 Task: Search one way flight ticket for 3 adults, 3 children in business from Westerly: Westerly State Airport to New Bern: Coastal Carolina Regional Airport (was Craven County Regional) on 8-4-2023. Choice of flights is Spirit. Number of bags: 4 checked bags. Price is upto 84000. Outbound departure time preference is 9:45.
Action: Mouse moved to (411, 349)
Screenshot: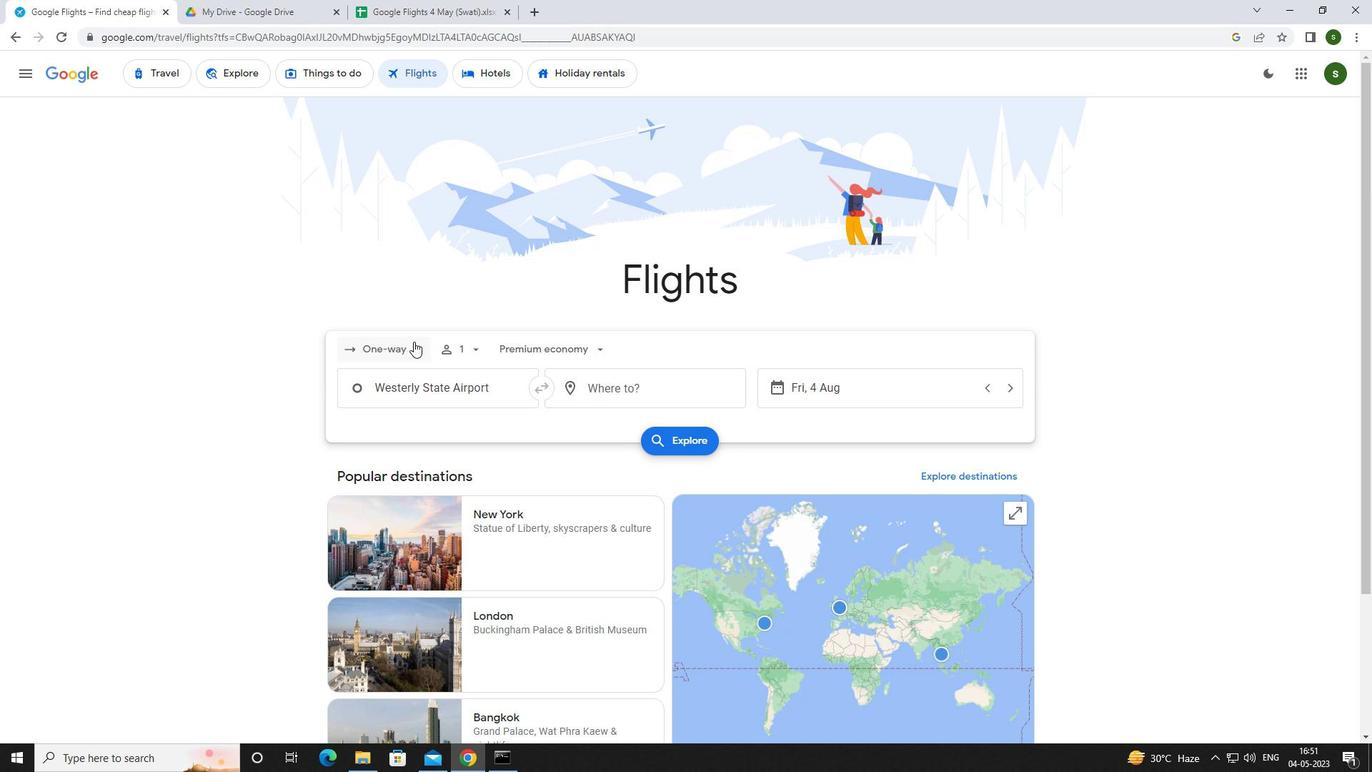 
Action: Mouse pressed left at (411, 349)
Screenshot: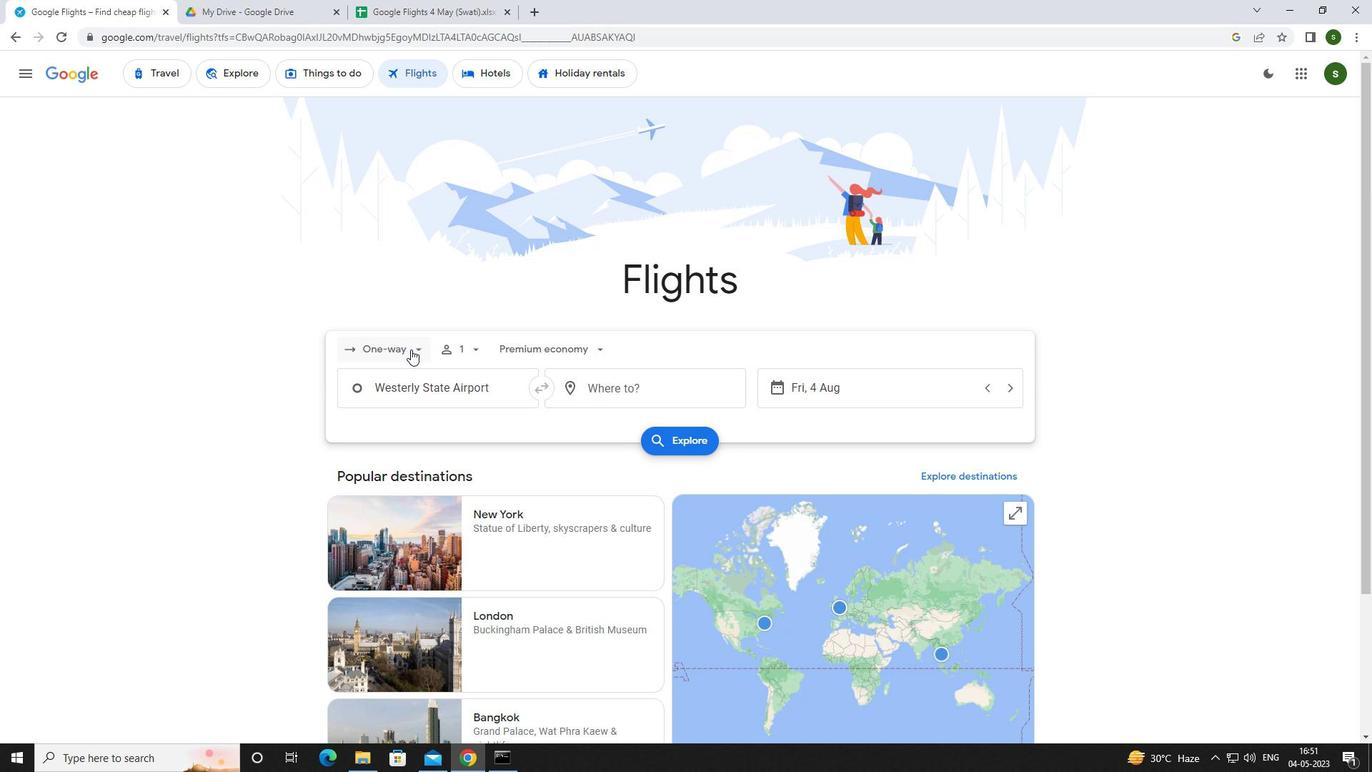 
Action: Mouse moved to (413, 413)
Screenshot: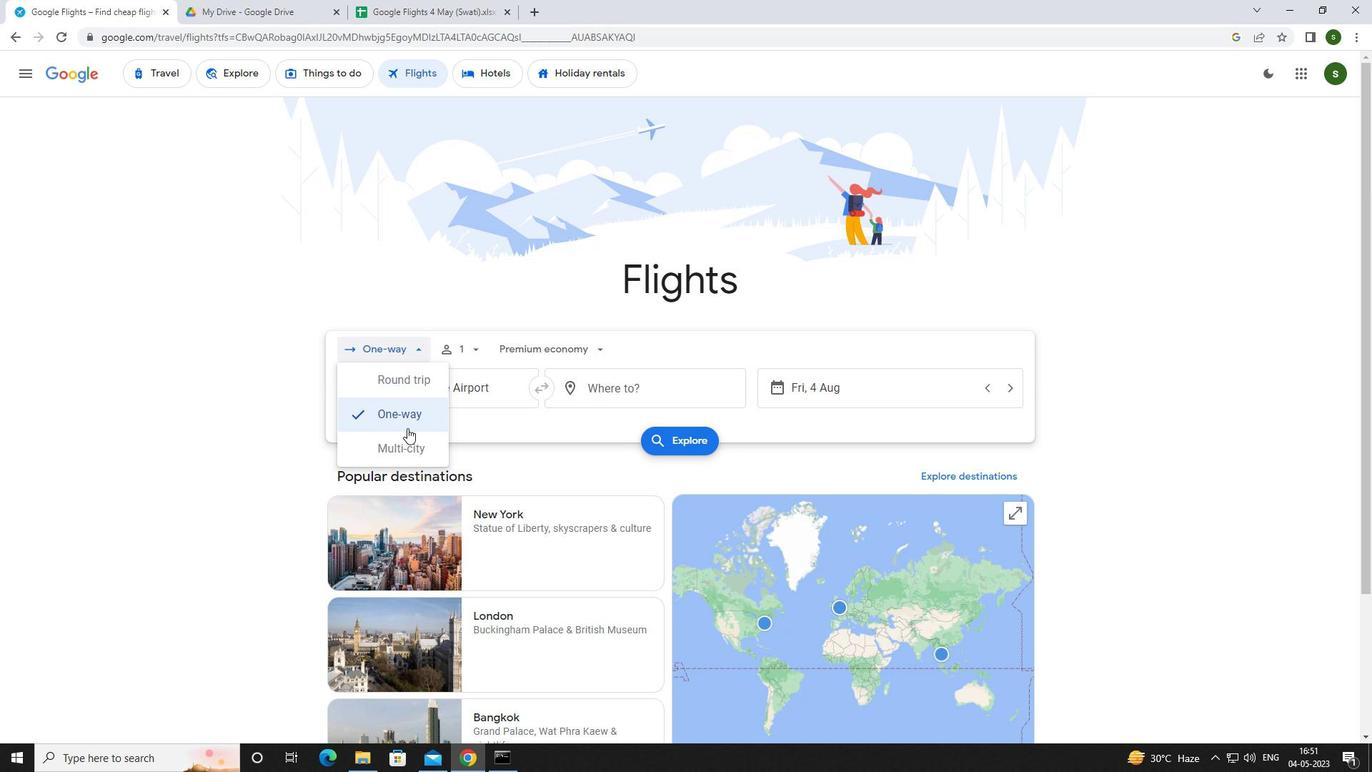 
Action: Mouse pressed left at (413, 413)
Screenshot: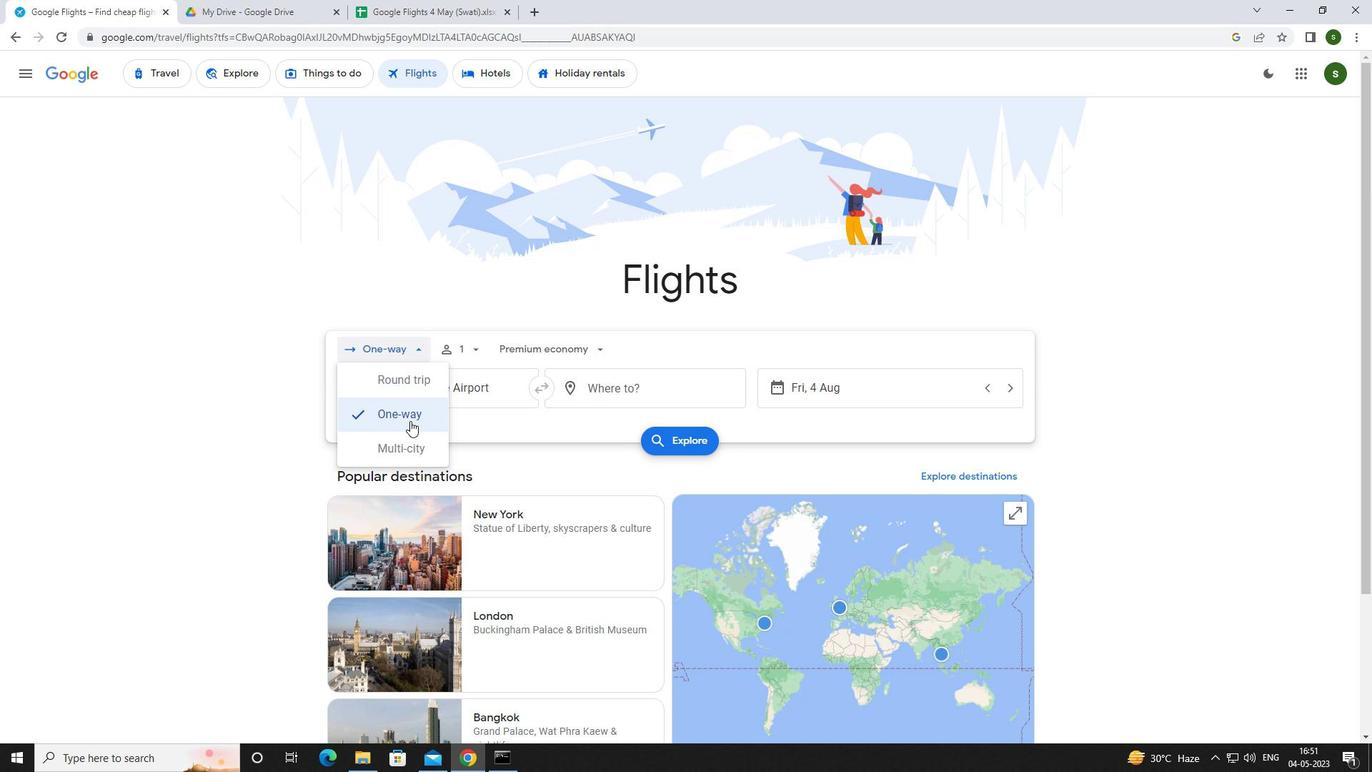
Action: Mouse moved to (471, 349)
Screenshot: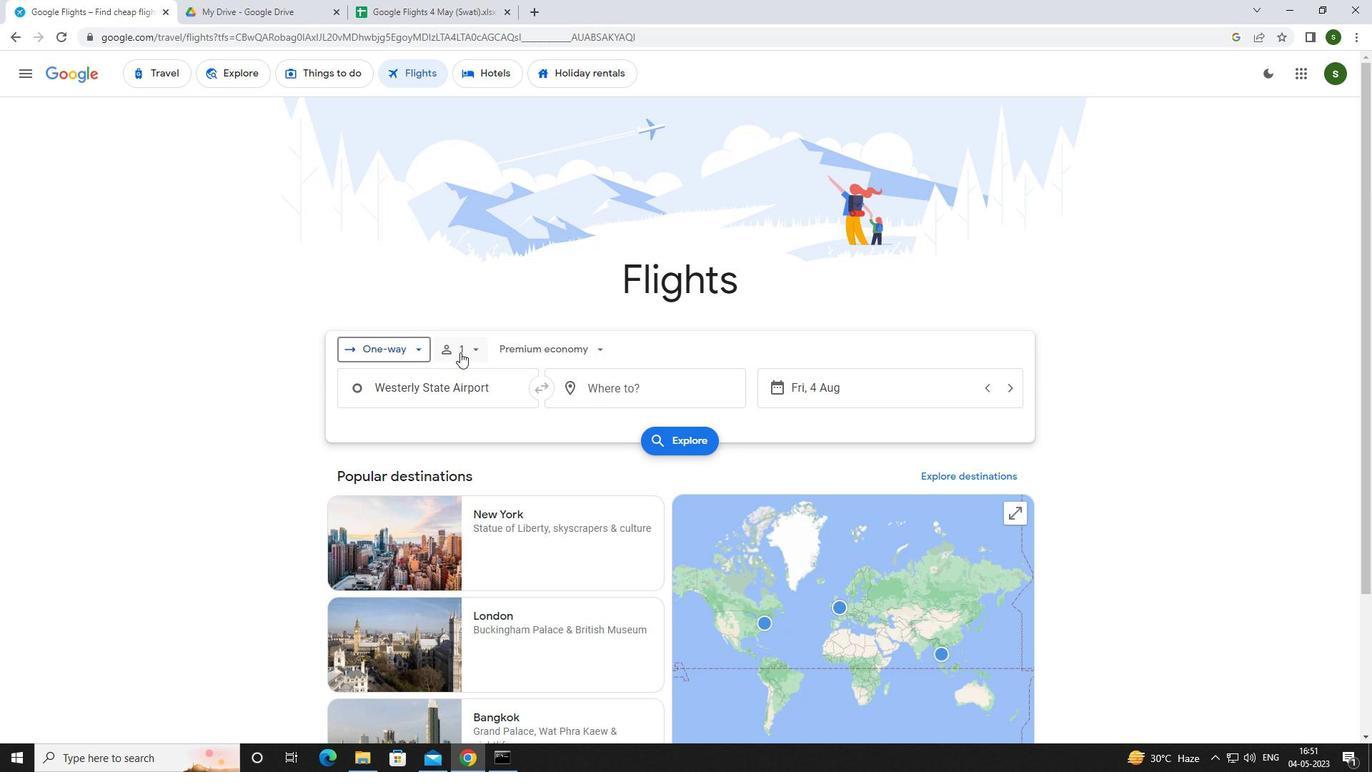 
Action: Mouse pressed left at (471, 349)
Screenshot: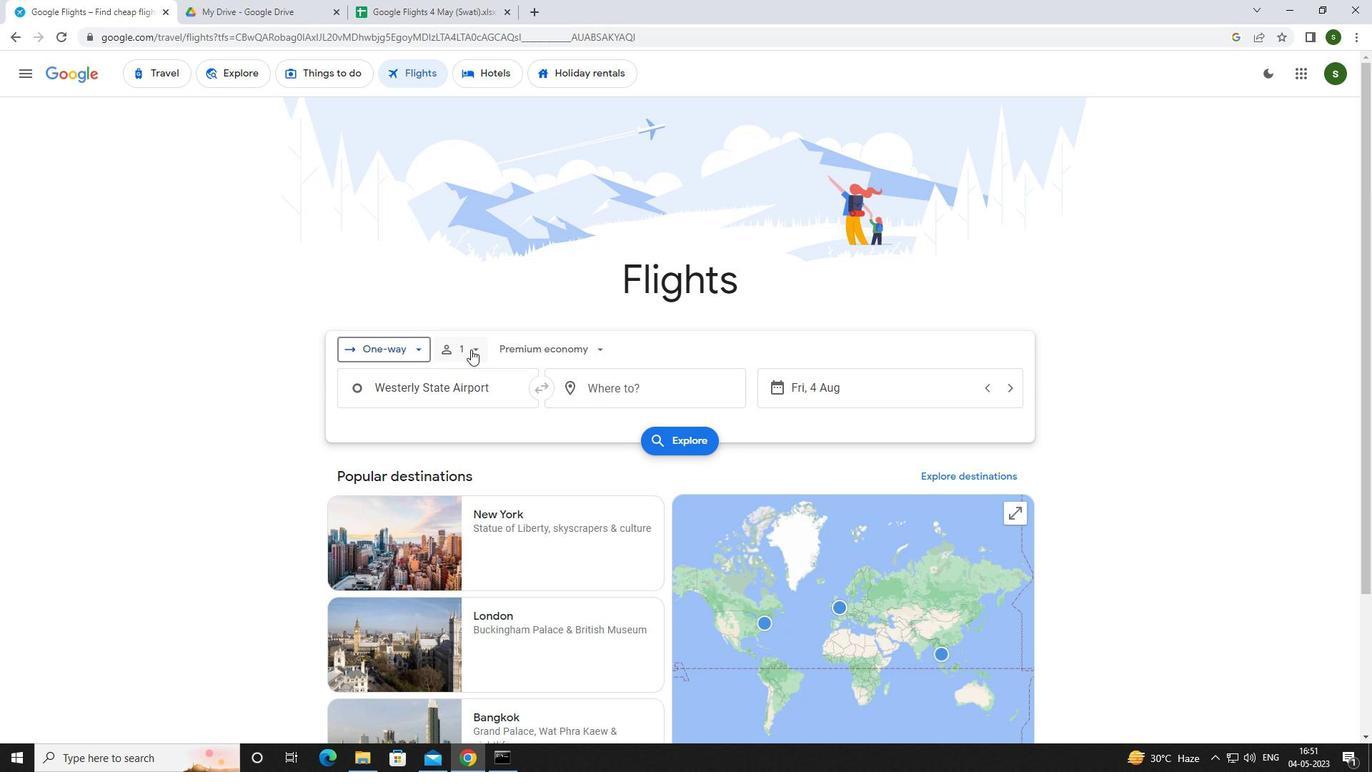 
Action: Mouse moved to (580, 381)
Screenshot: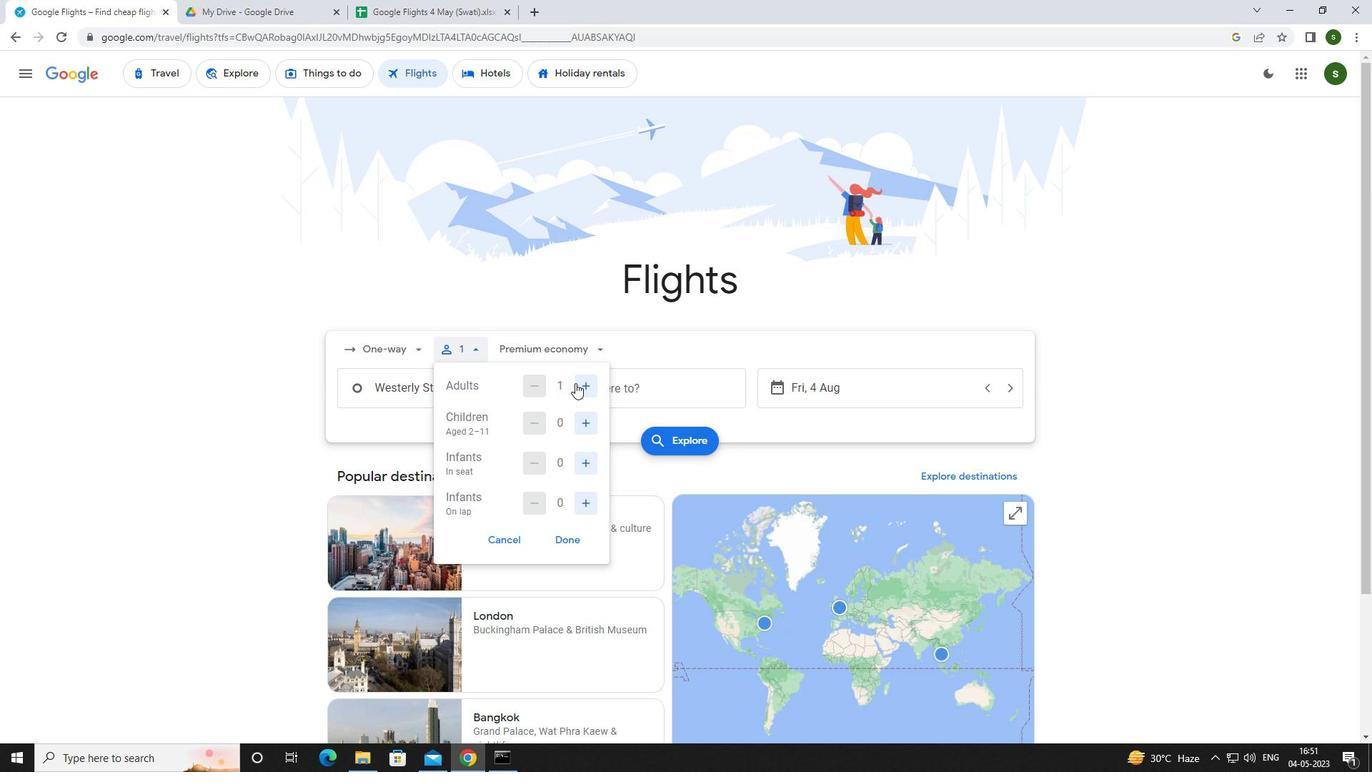 
Action: Mouse pressed left at (580, 381)
Screenshot: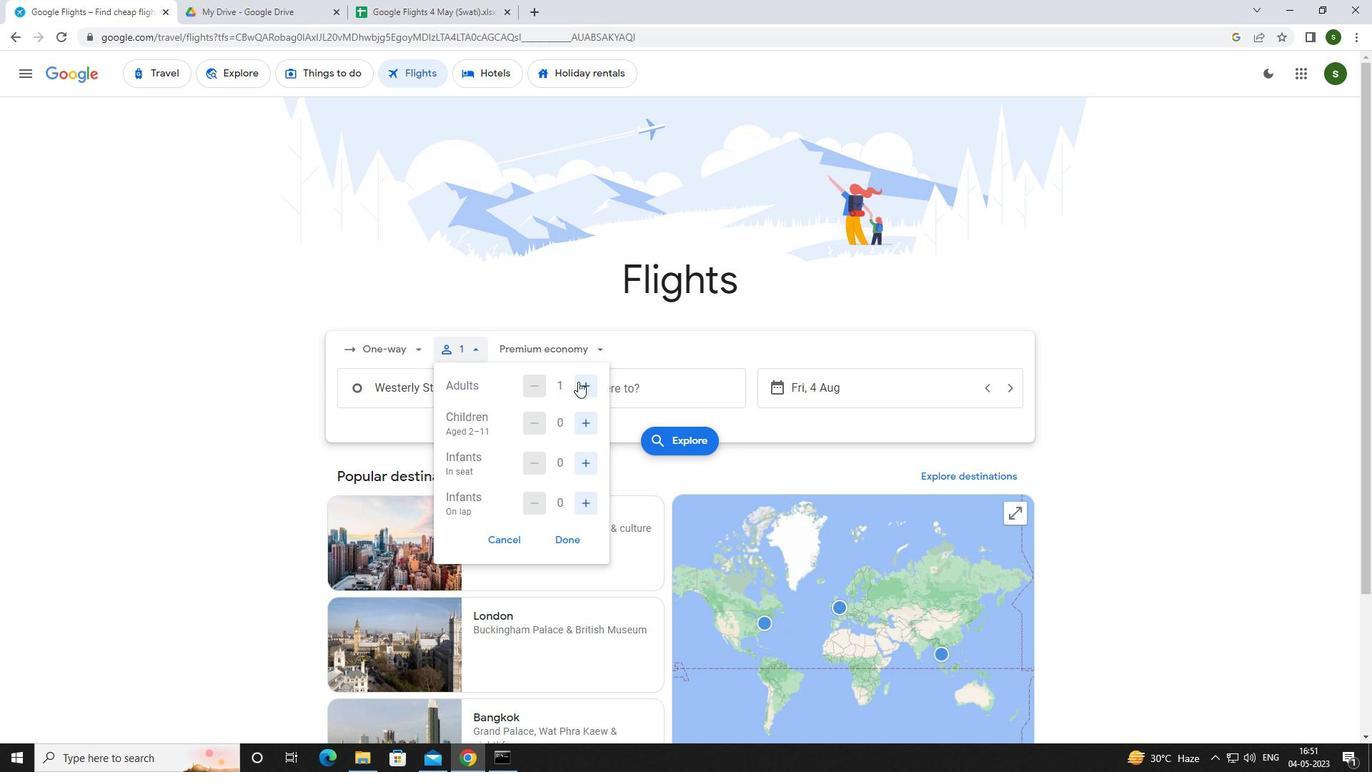 
Action: Mouse pressed left at (580, 381)
Screenshot: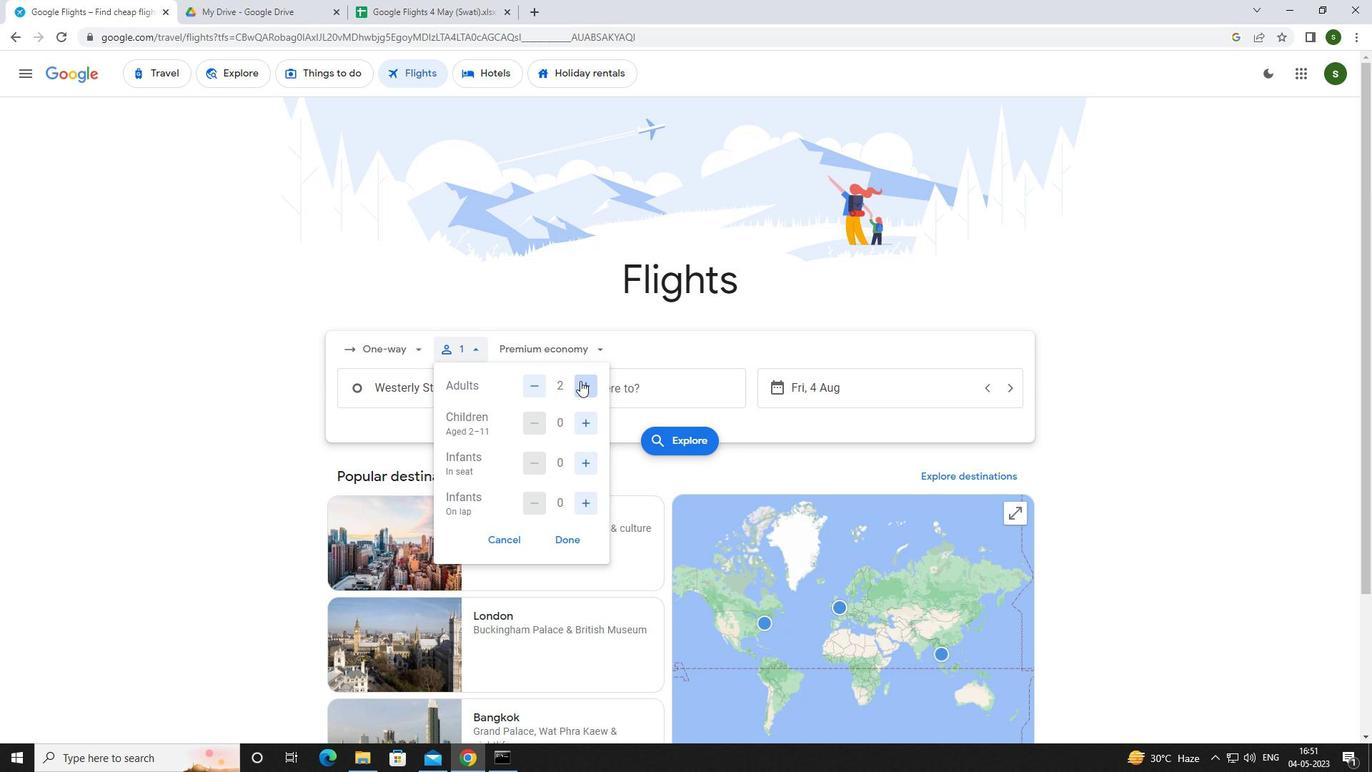 
Action: Mouse moved to (587, 416)
Screenshot: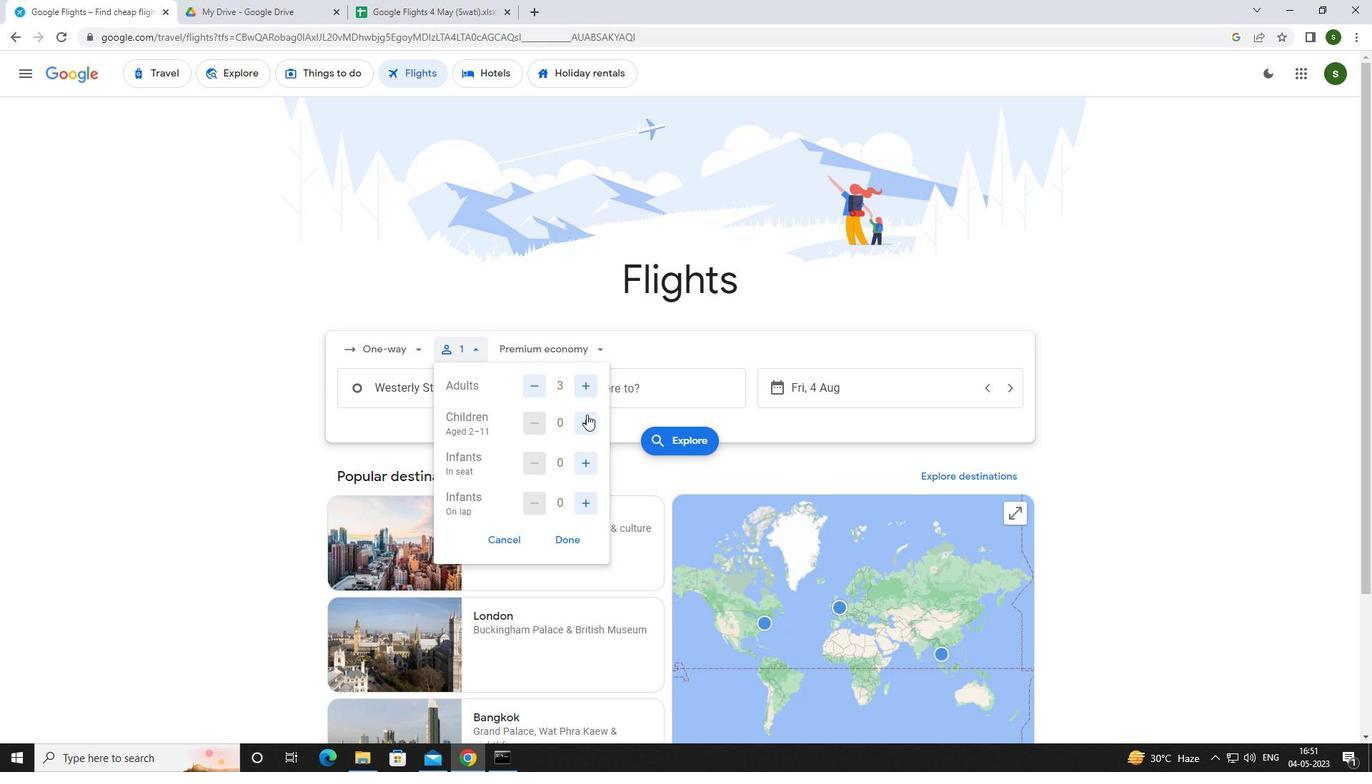 
Action: Mouse pressed left at (587, 416)
Screenshot: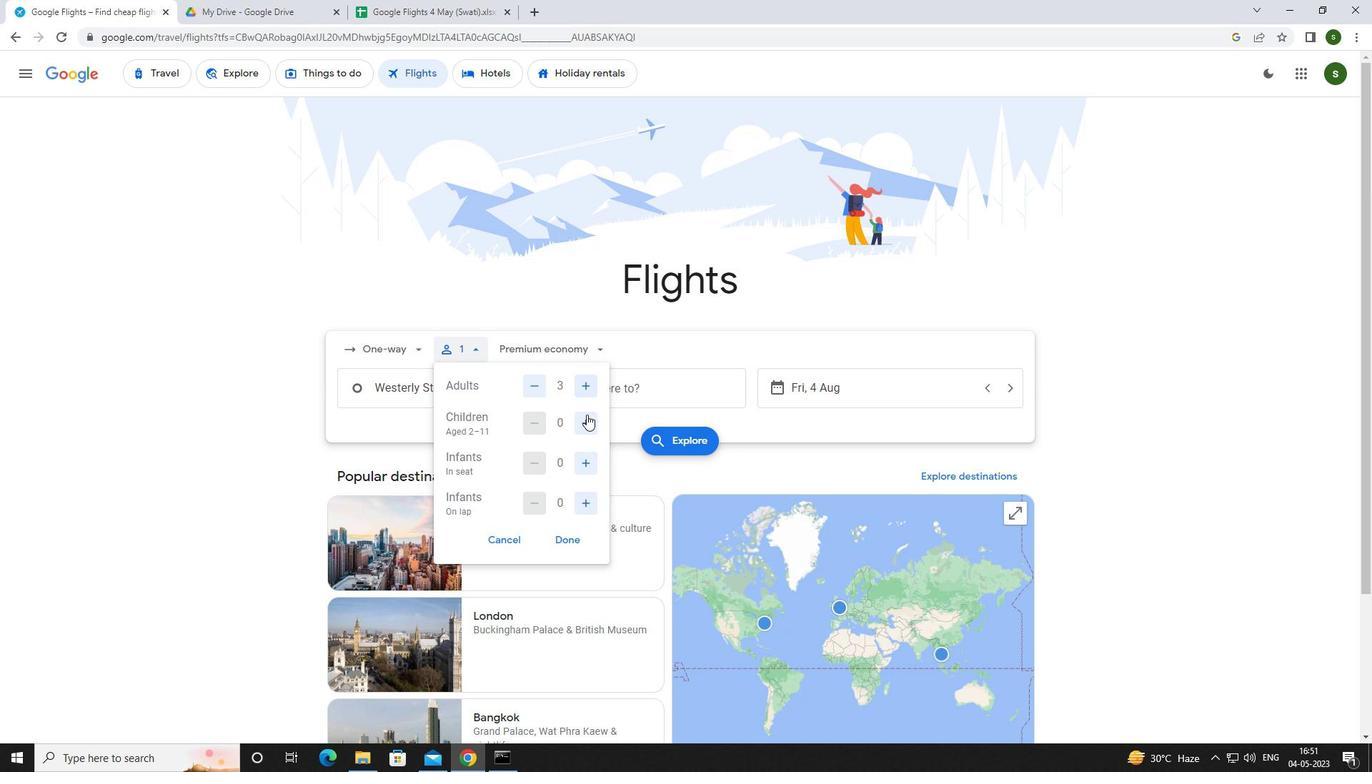 
Action: Mouse pressed left at (587, 416)
Screenshot: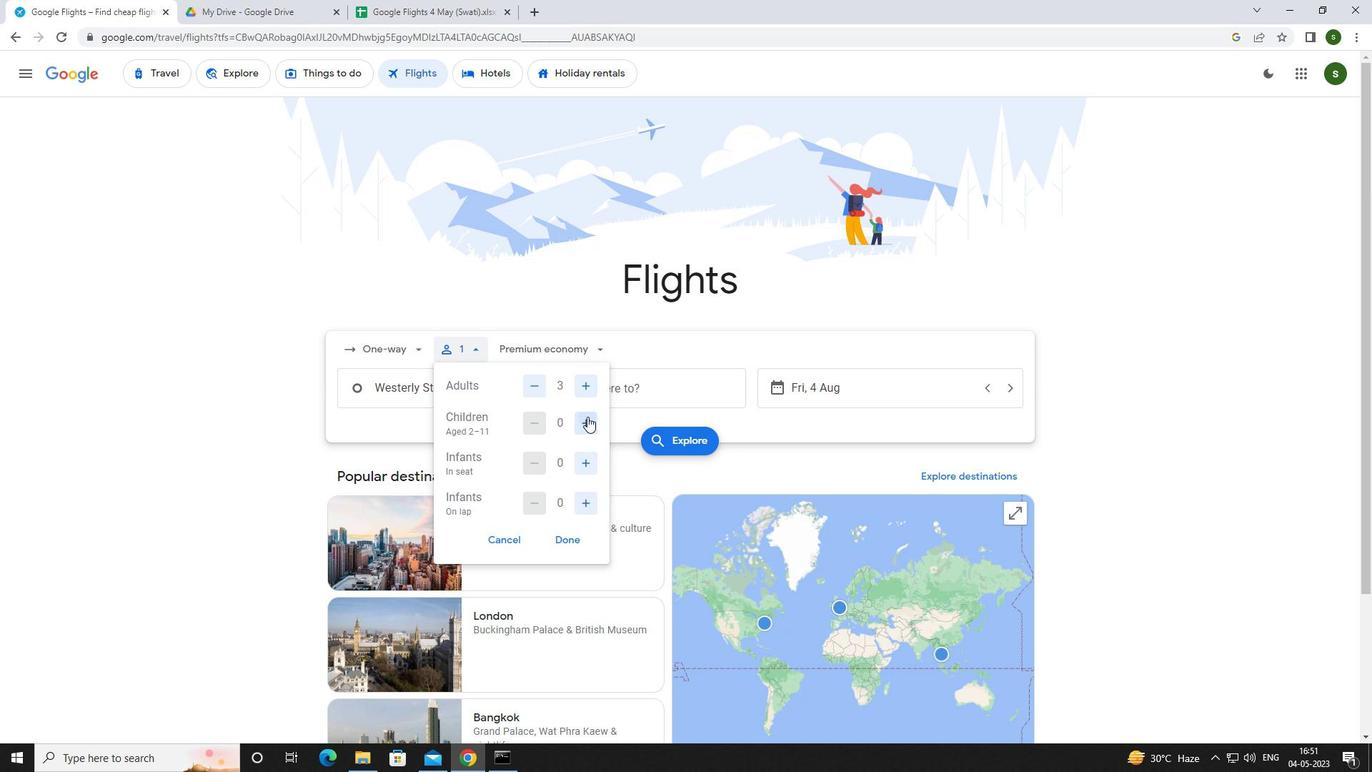 
Action: Mouse pressed left at (587, 416)
Screenshot: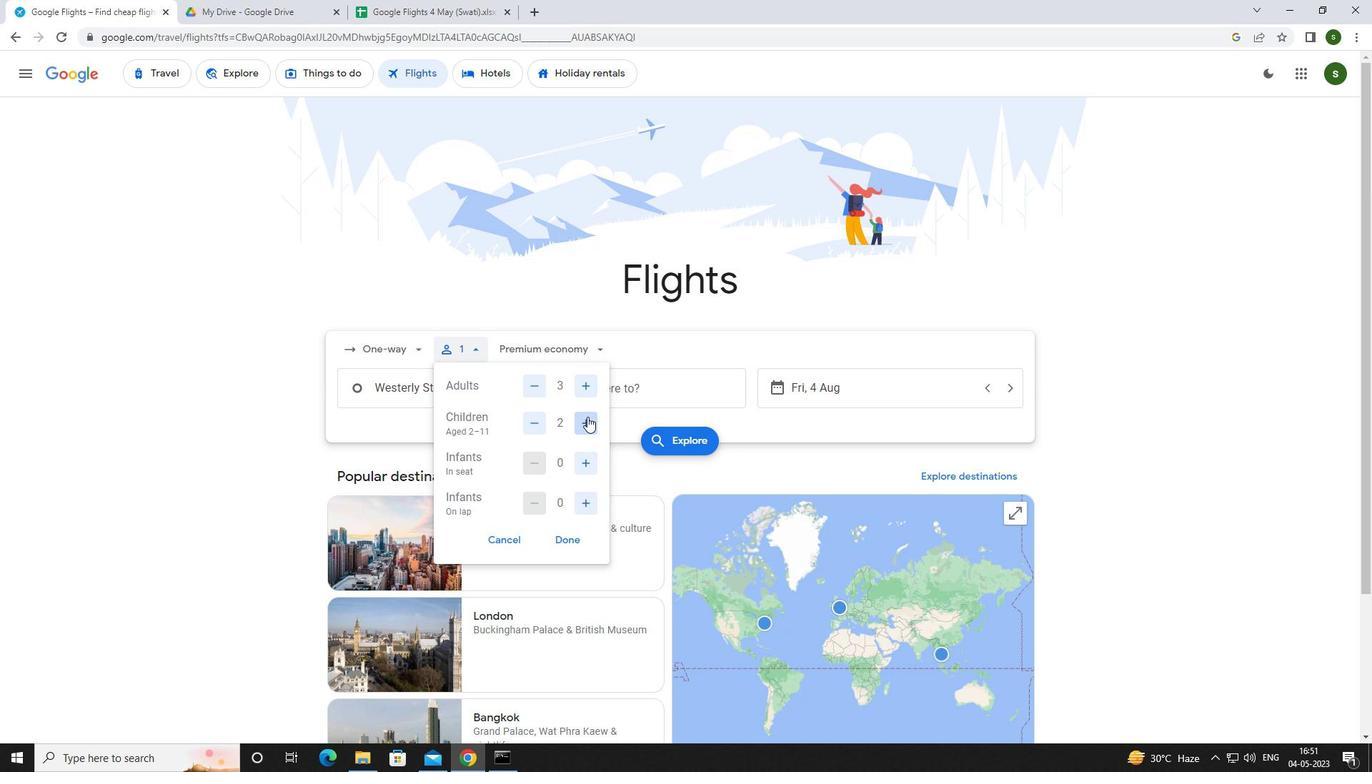 
Action: Mouse moved to (581, 356)
Screenshot: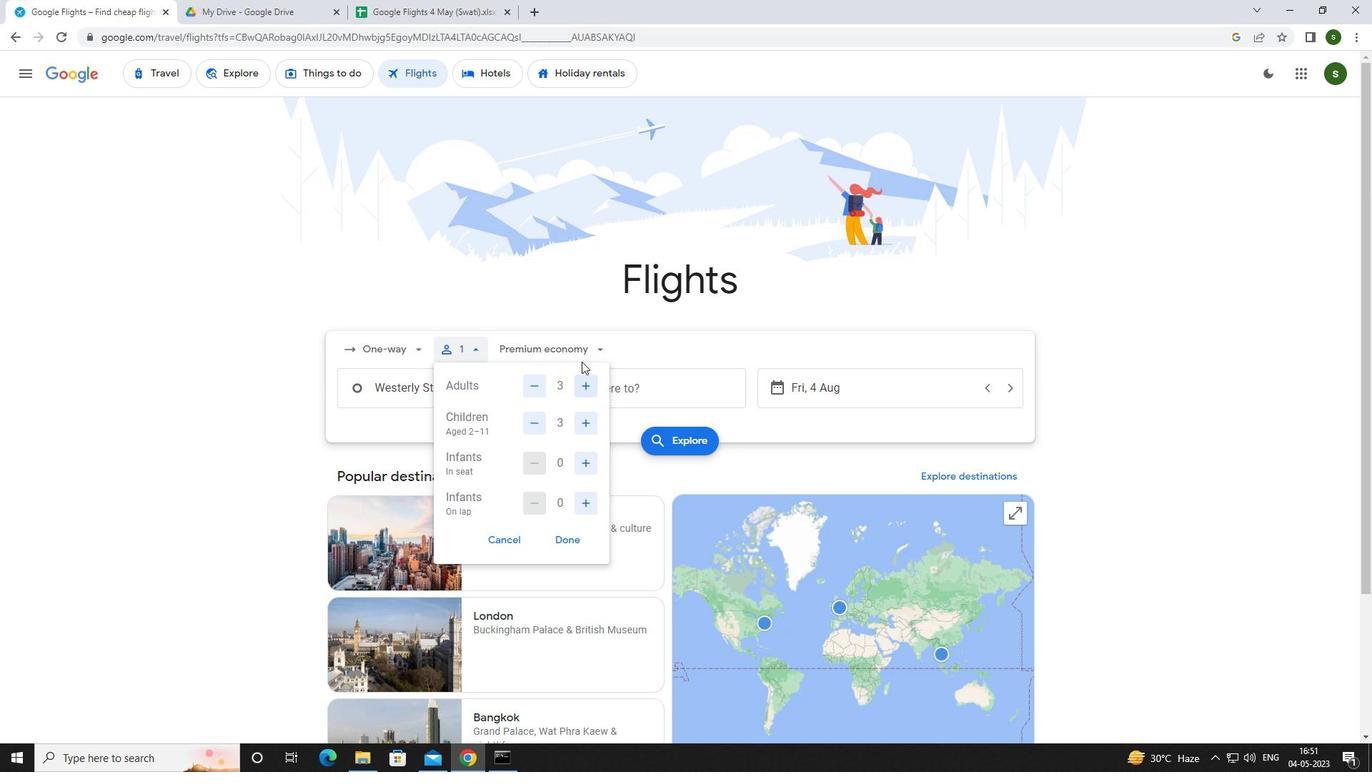 
Action: Mouse pressed left at (581, 356)
Screenshot: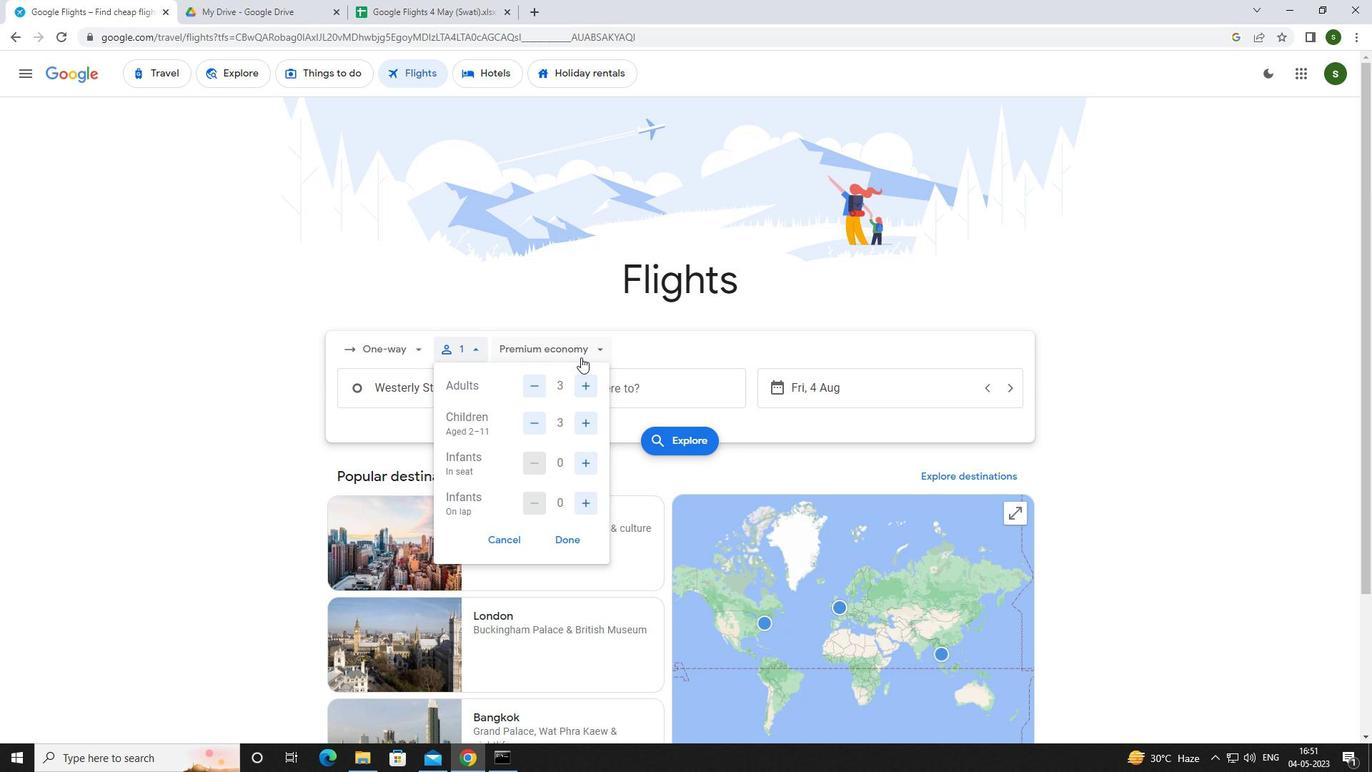 
Action: Mouse moved to (574, 441)
Screenshot: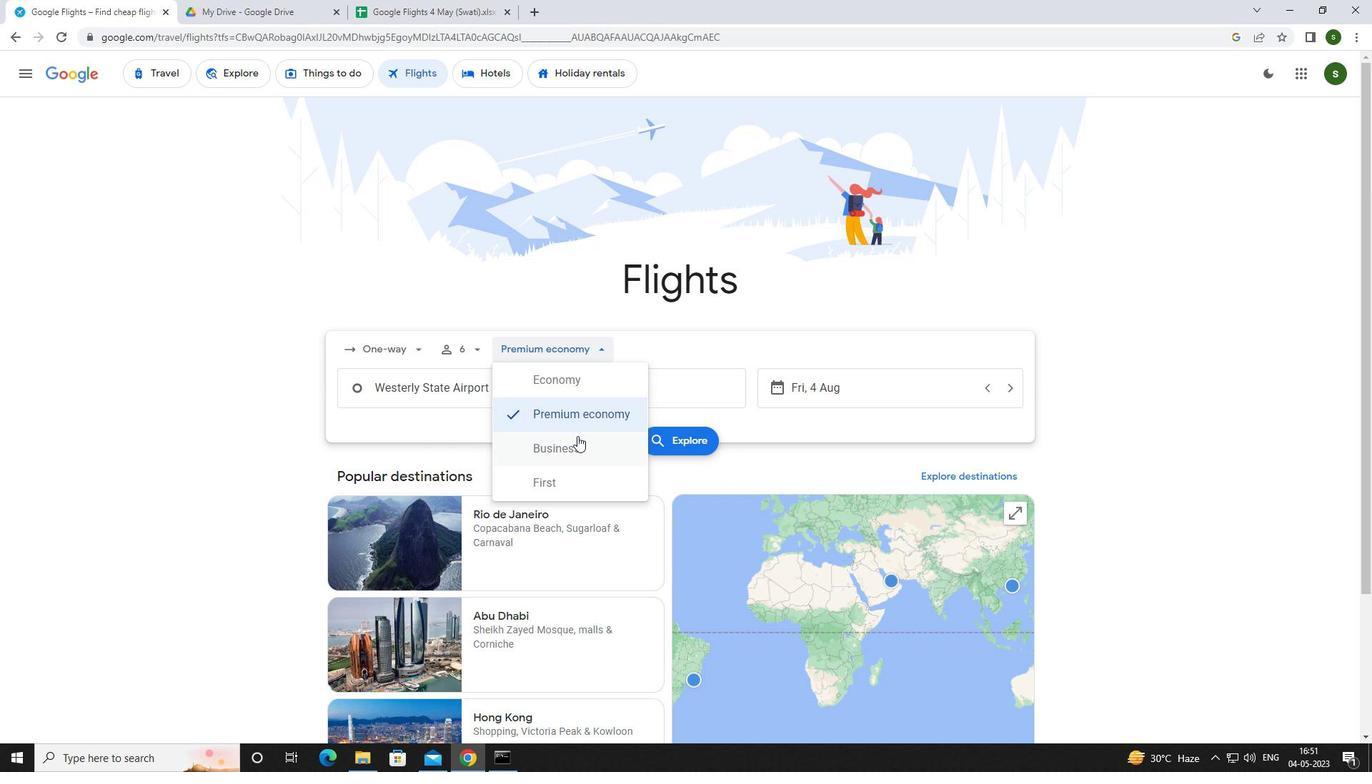 
Action: Mouse pressed left at (574, 441)
Screenshot: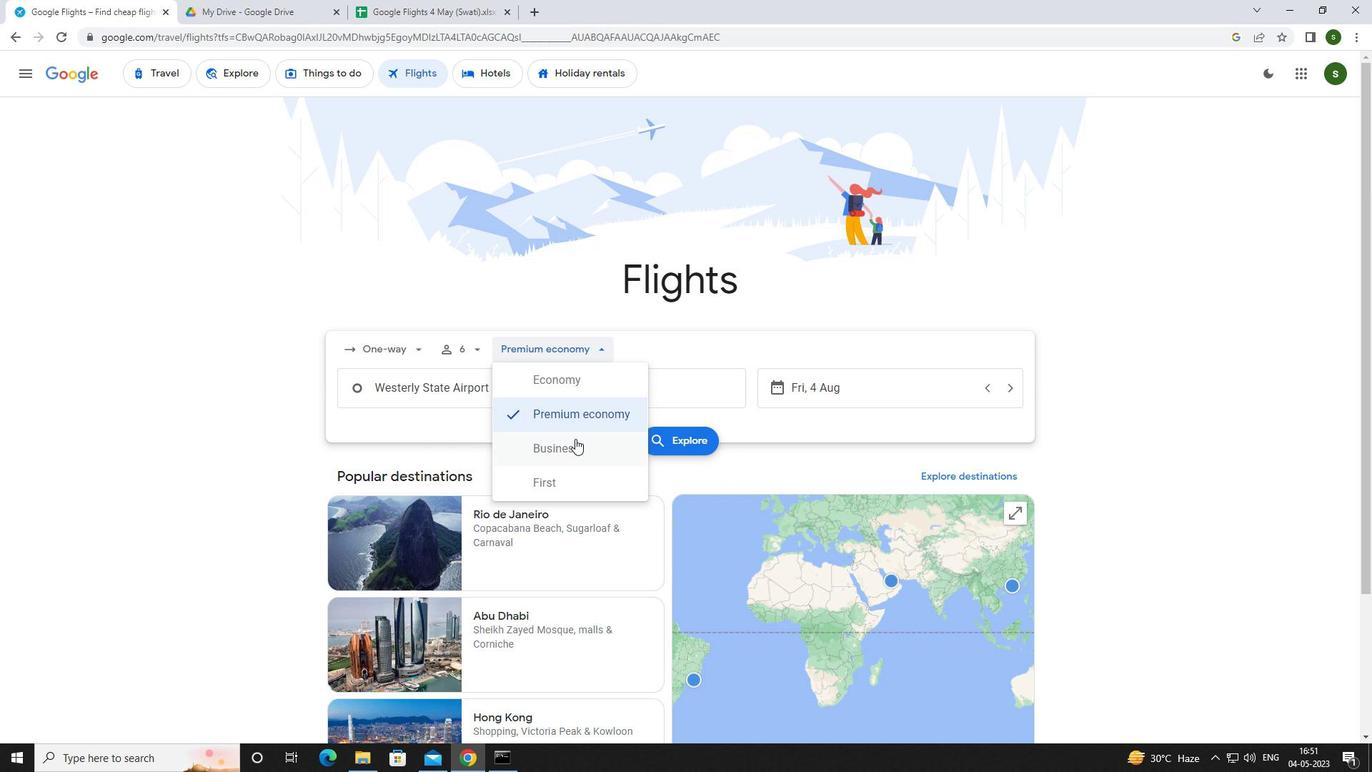 
Action: Mouse moved to (506, 386)
Screenshot: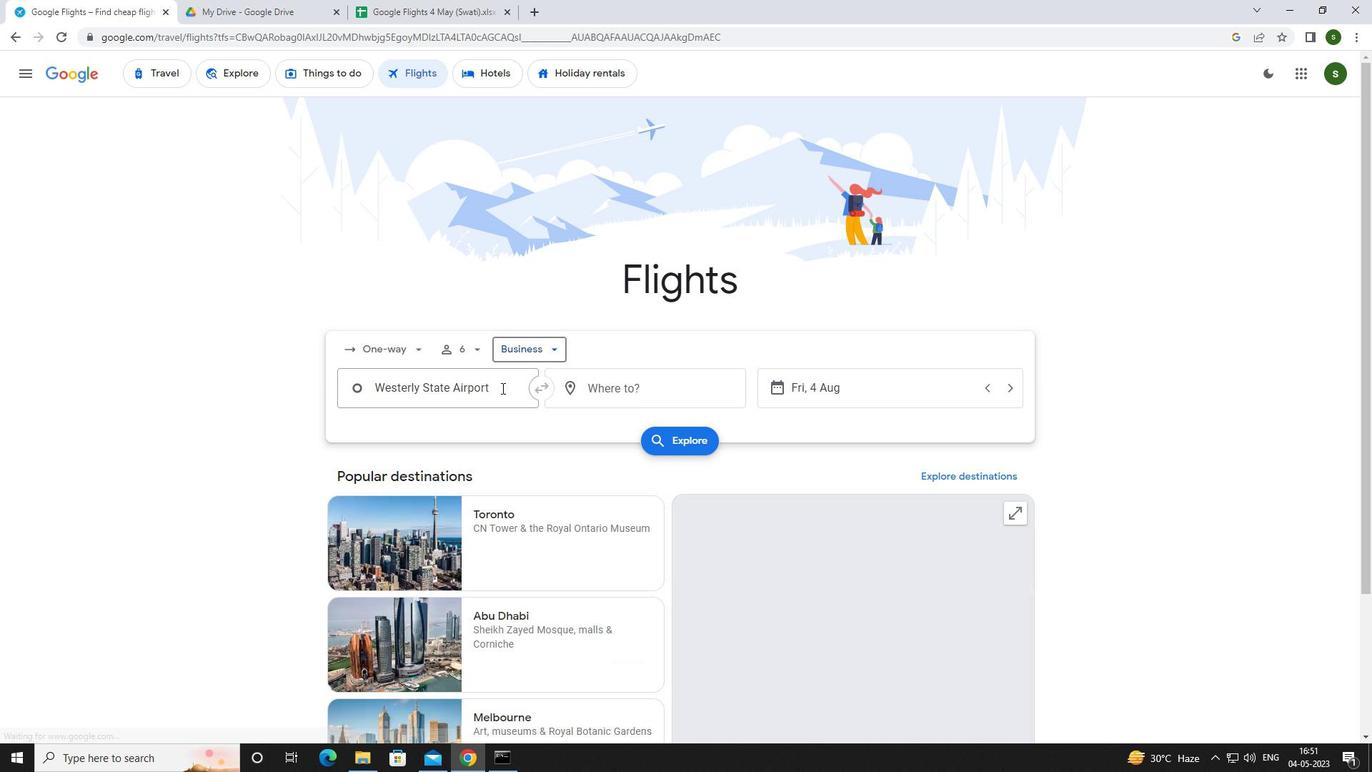 
Action: Mouse pressed left at (506, 386)
Screenshot: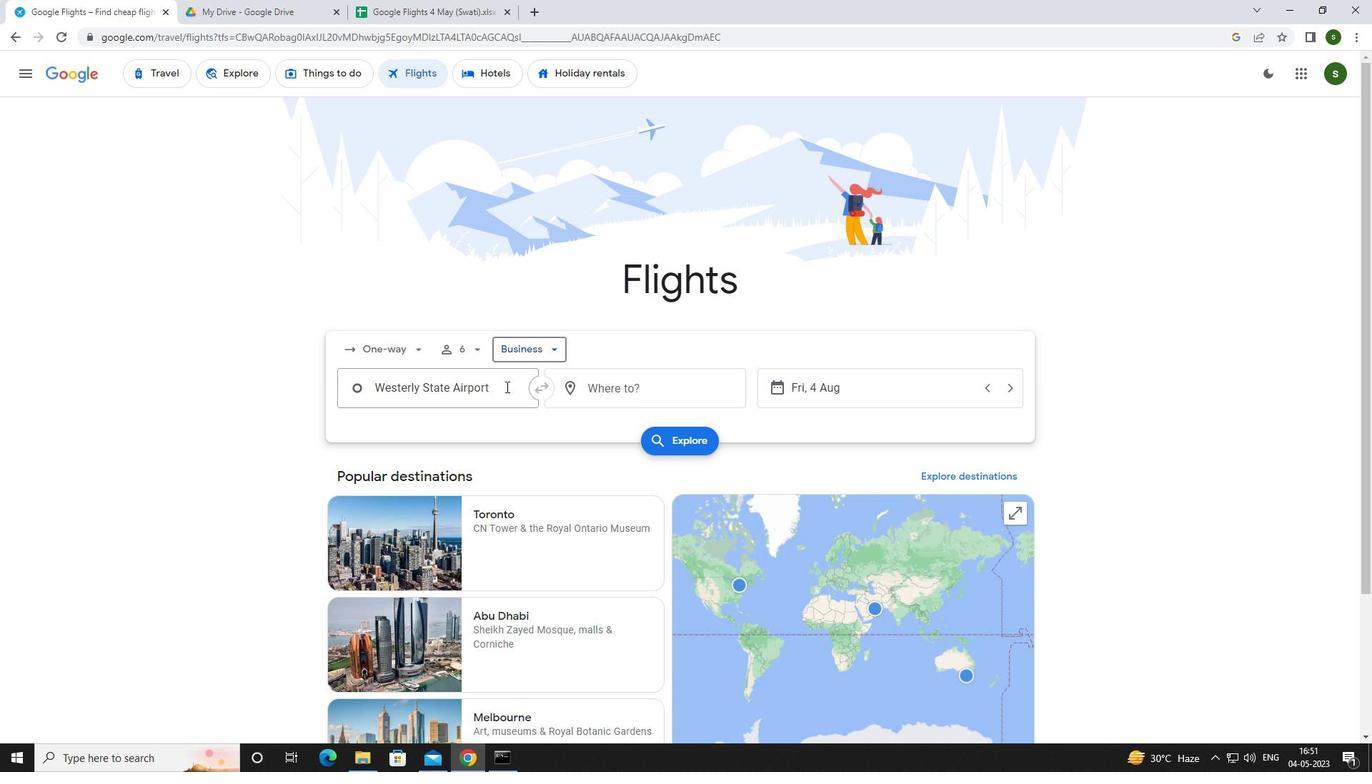 
Action: Key pressed <Key.caps_lock>w<Key.caps_lock>esterly<Key.space><Key.caps_lock>s<Key.caps_lock>tate<Key.space>
Screenshot: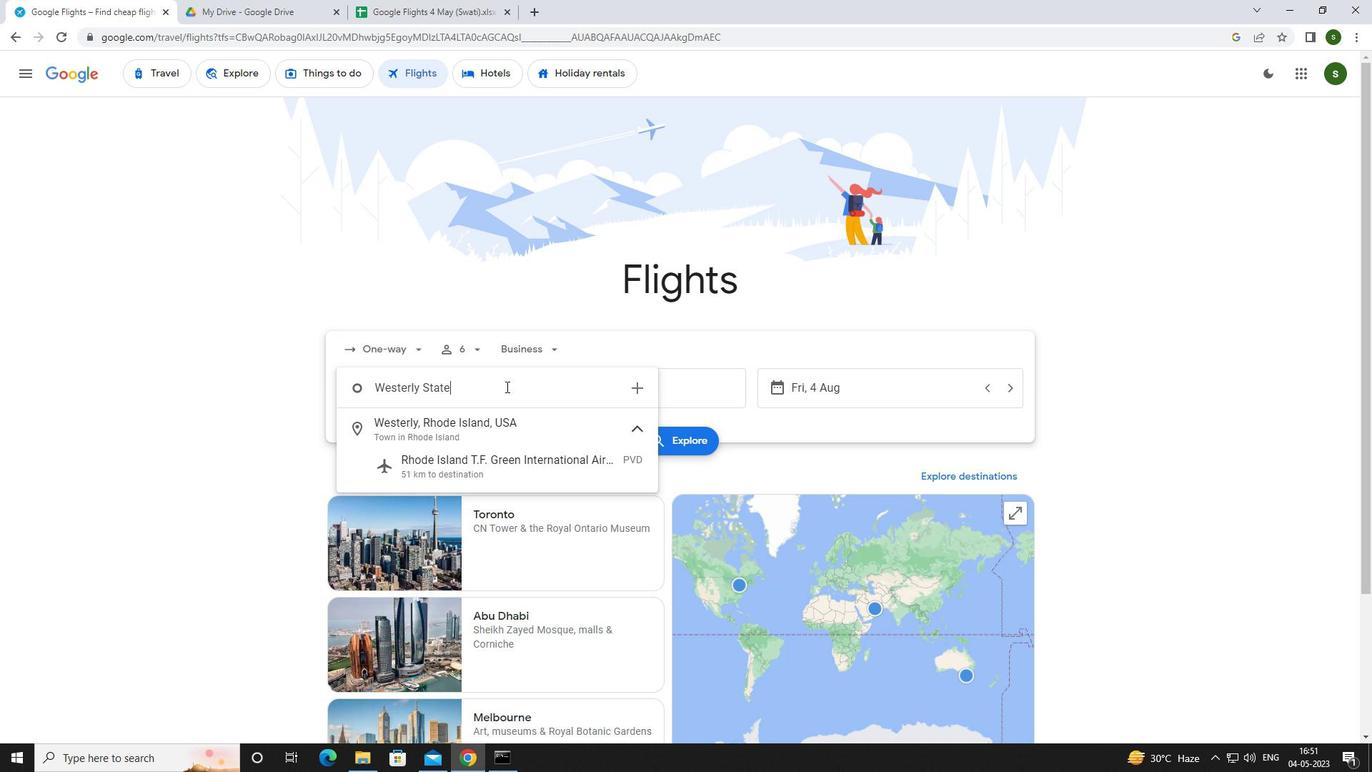 
Action: Mouse moved to (516, 421)
Screenshot: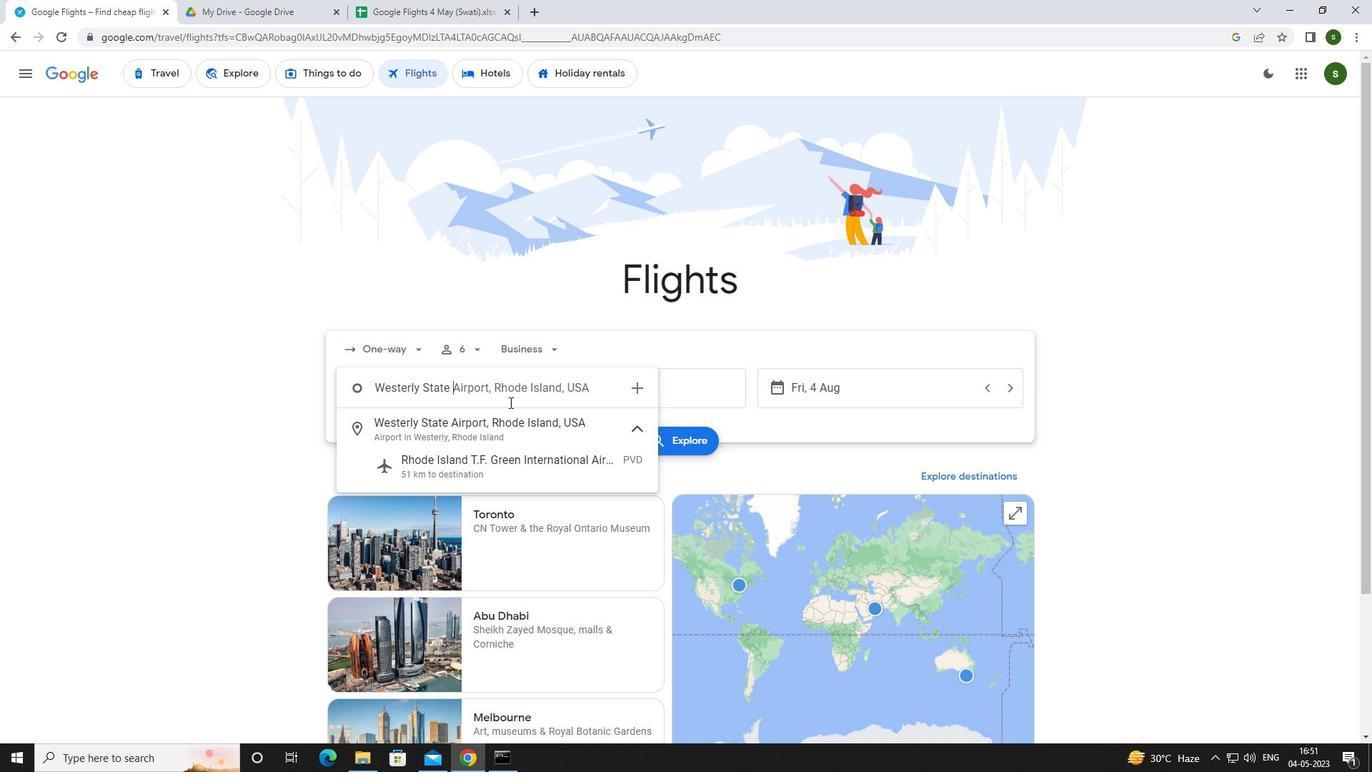 
Action: Mouse pressed left at (516, 421)
Screenshot: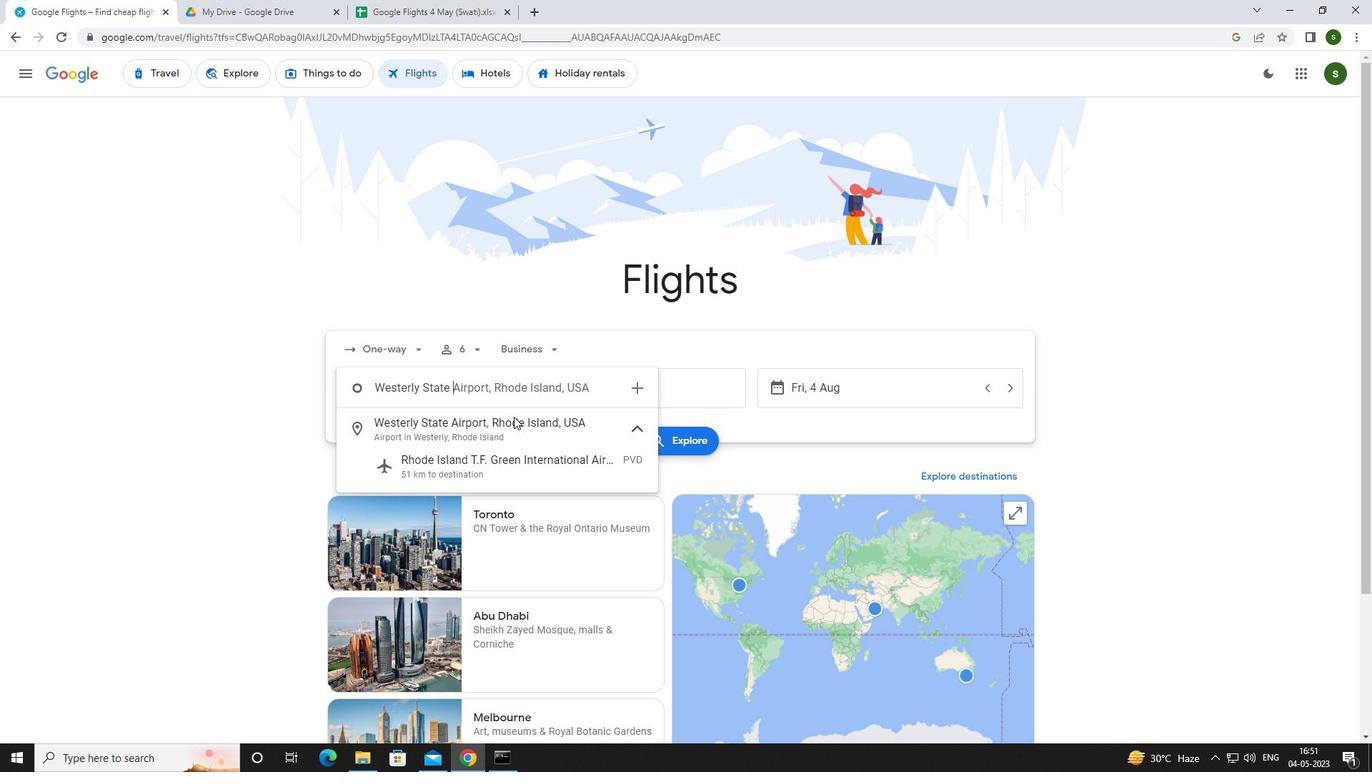 
Action: Mouse moved to (650, 391)
Screenshot: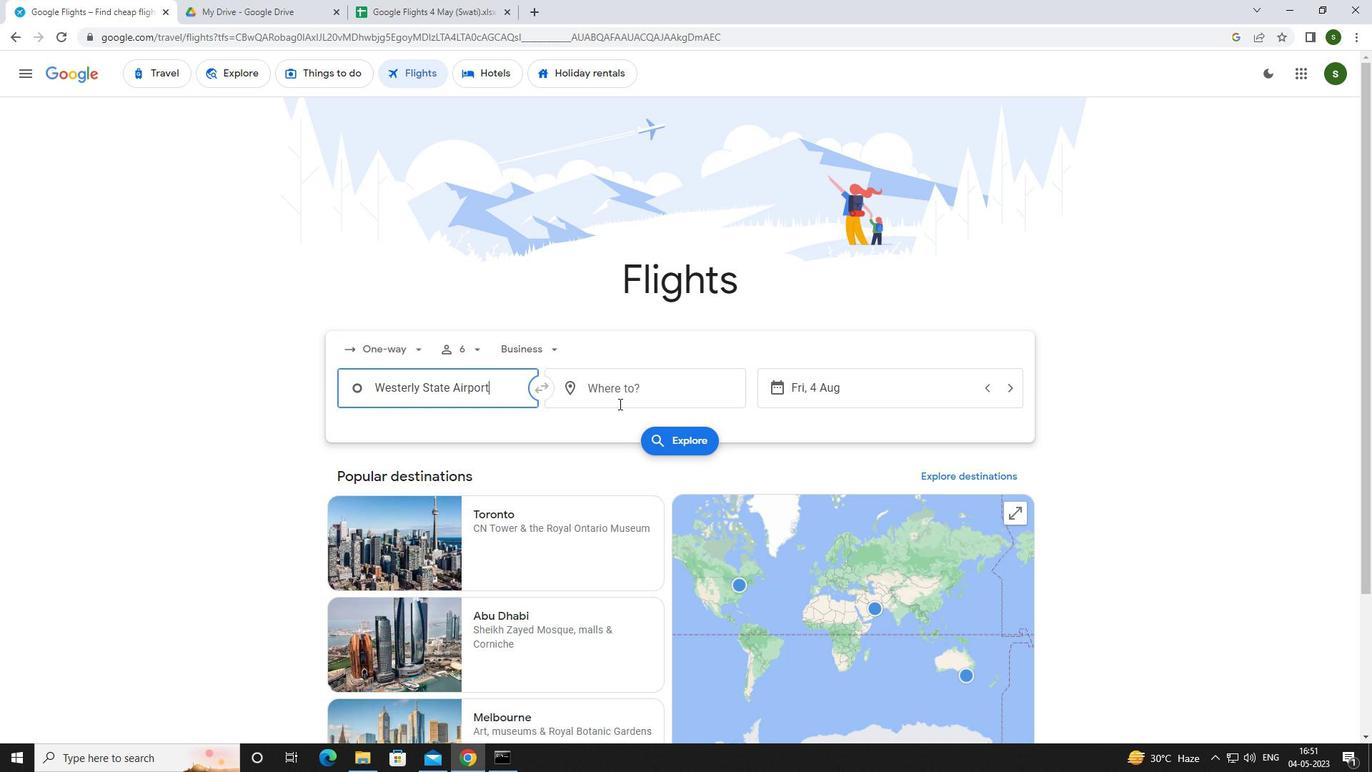 
Action: Mouse pressed left at (650, 391)
Screenshot: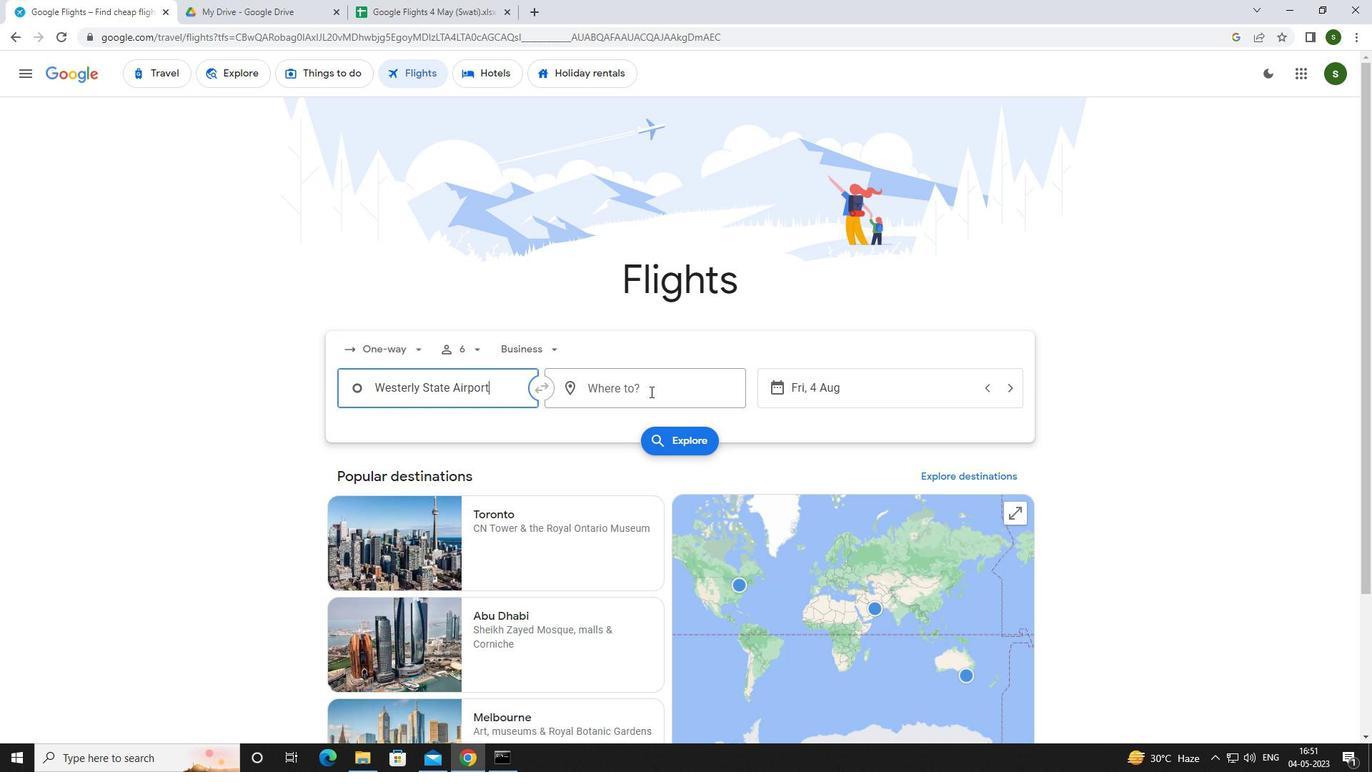 
Action: Mouse moved to (657, 388)
Screenshot: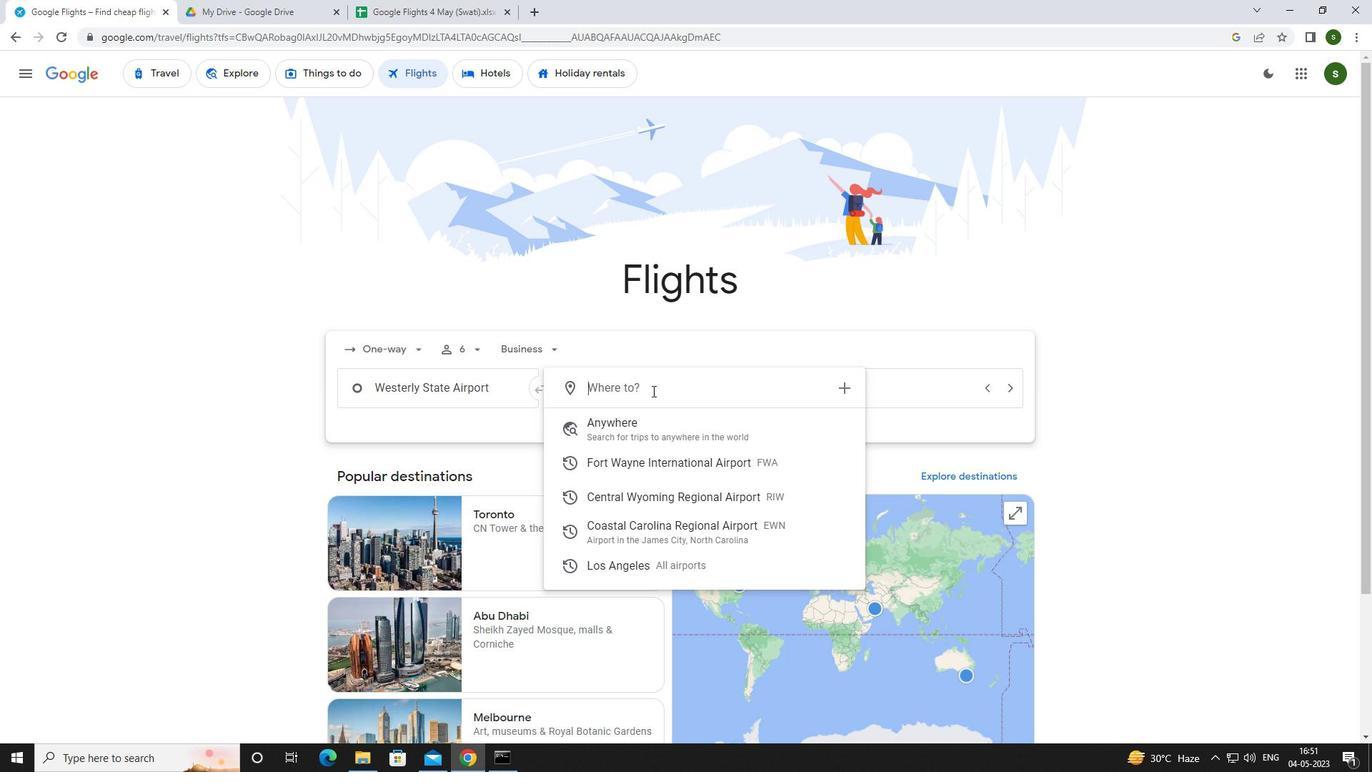 
Action: Key pressed <Key.caps_lock>c<Key.caps_lock>oastat<Key.backspace>
Screenshot: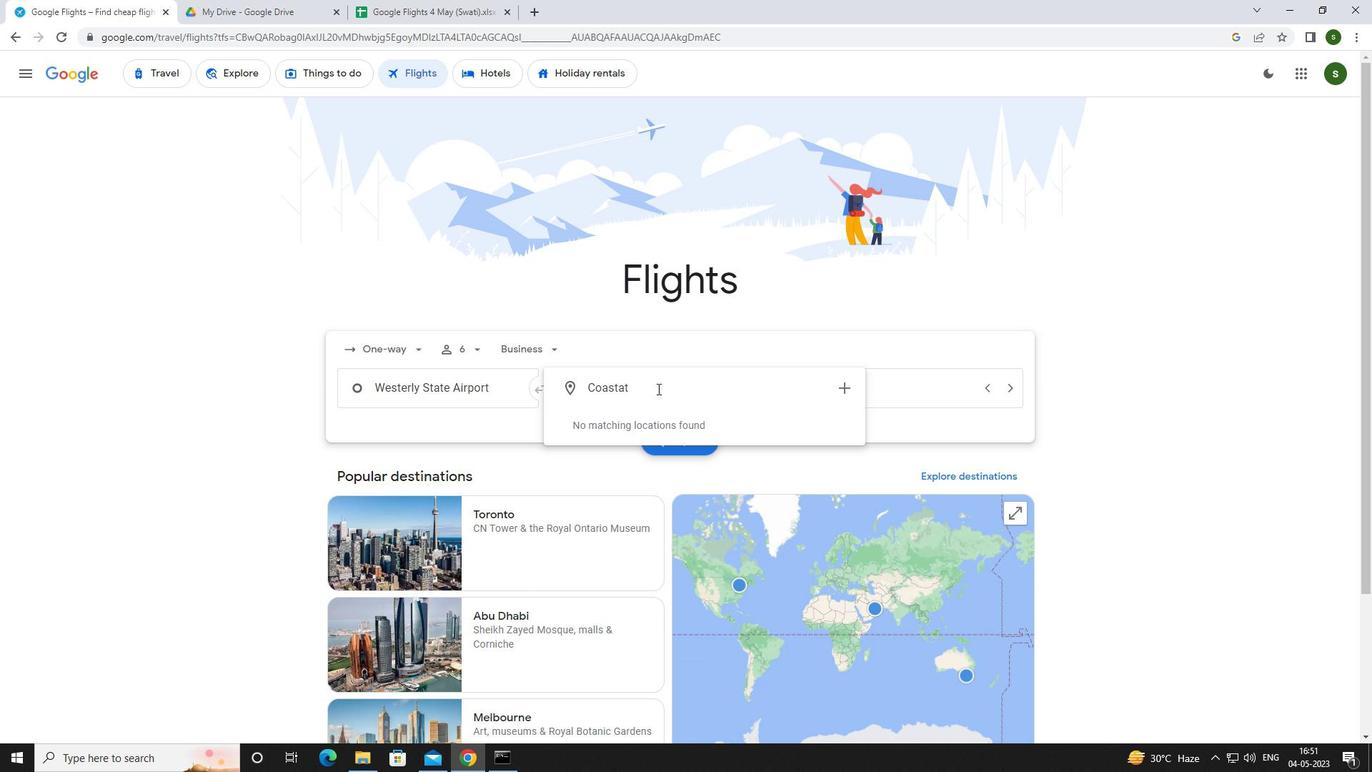 
Action: Mouse moved to (661, 413)
Screenshot: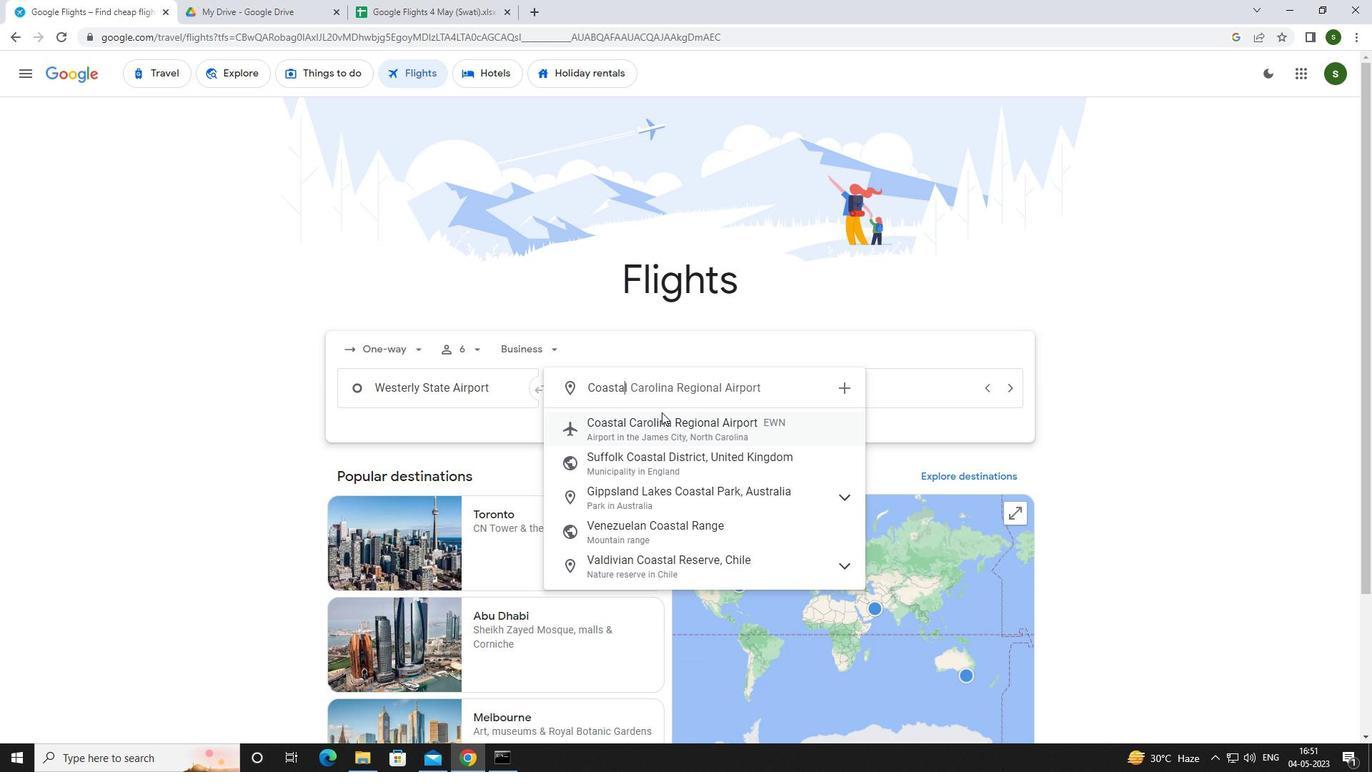 
Action: Mouse pressed left at (661, 413)
Screenshot: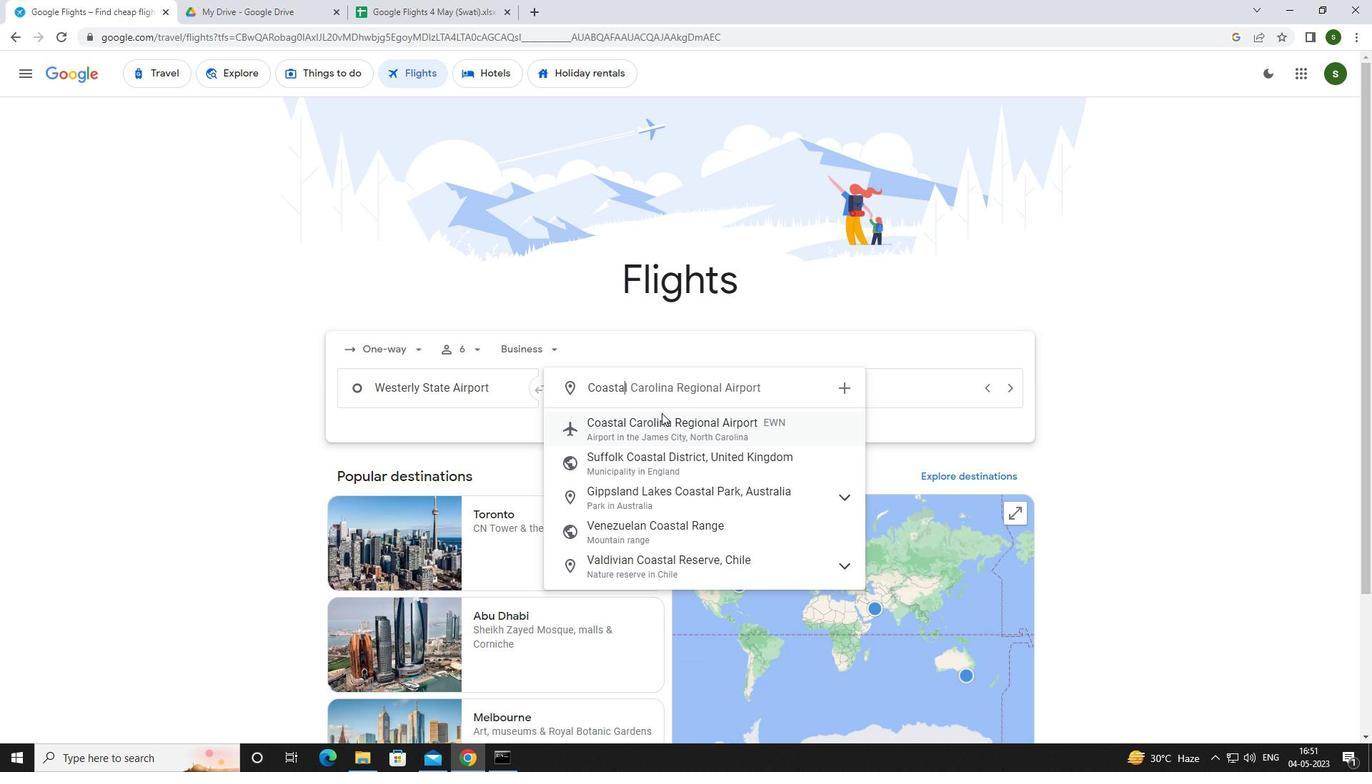 
Action: Mouse moved to (852, 391)
Screenshot: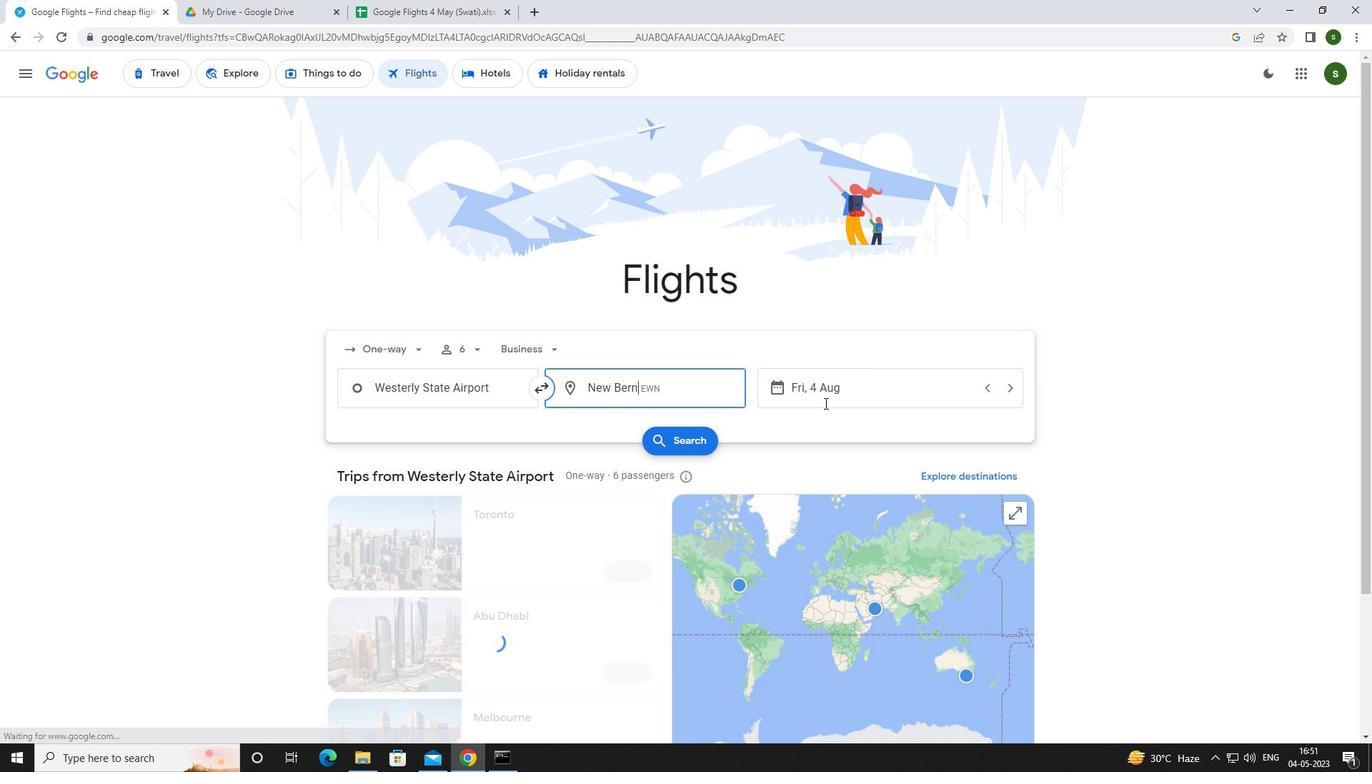 
Action: Mouse pressed left at (852, 391)
Screenshot: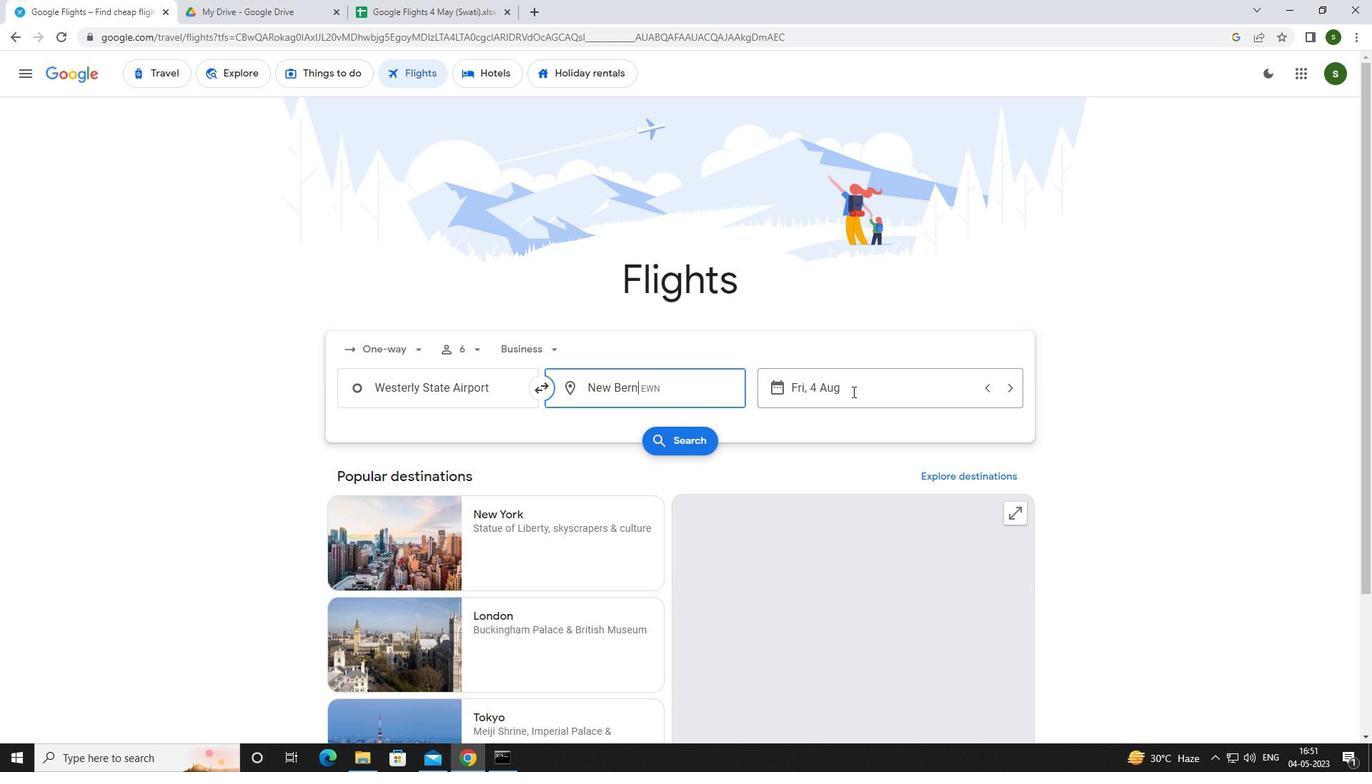
Action: Mouse moved to (666, 488)
Screenshot: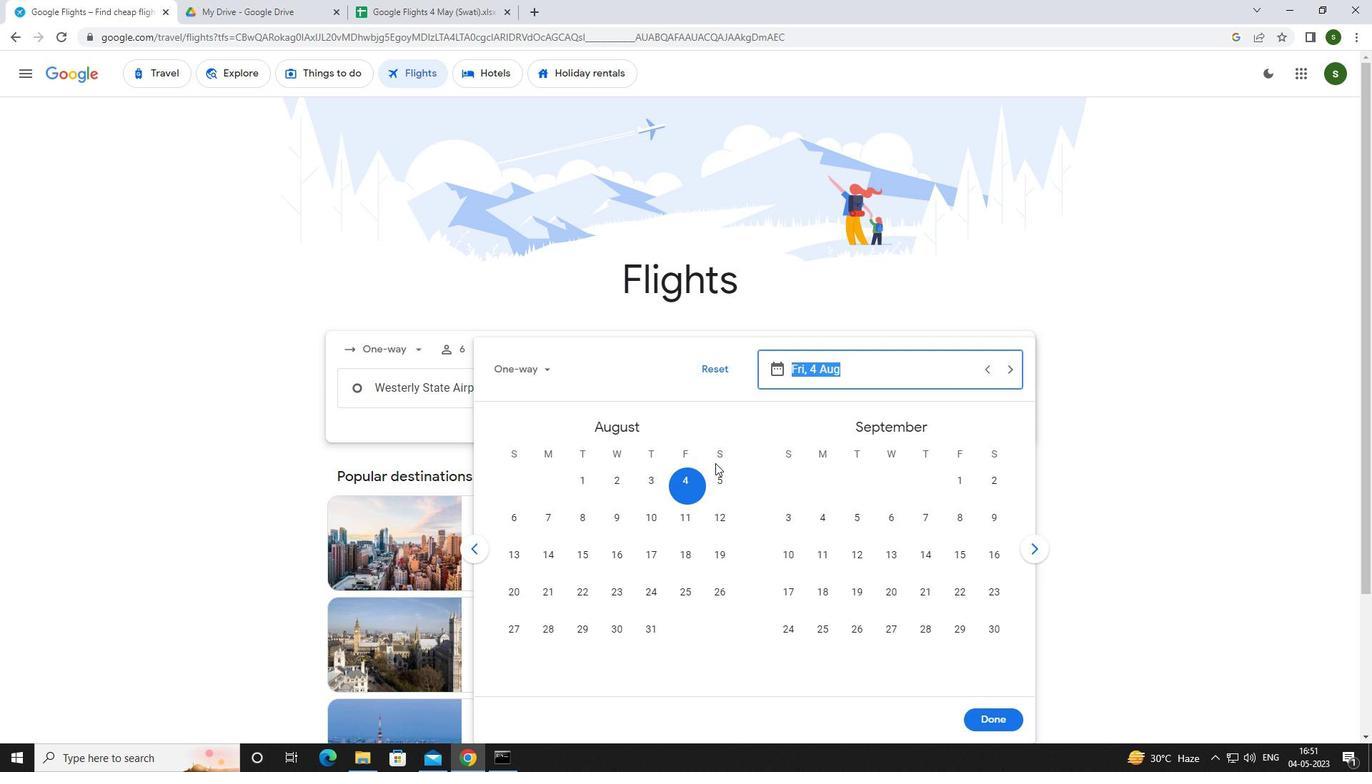 
Action: Mouse pressed left at (666, 488)
Screenshot: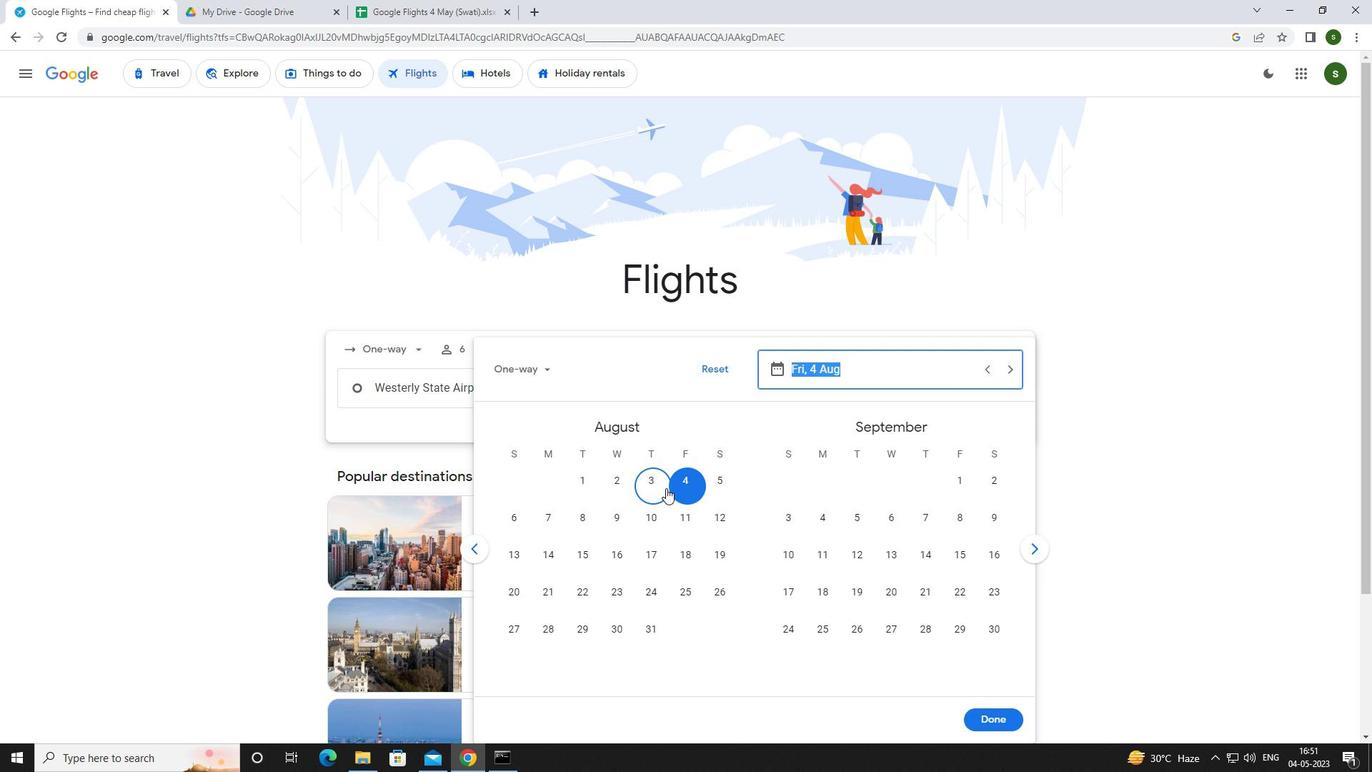 
Action: Mouse moved to (680, 483)
Screenshot: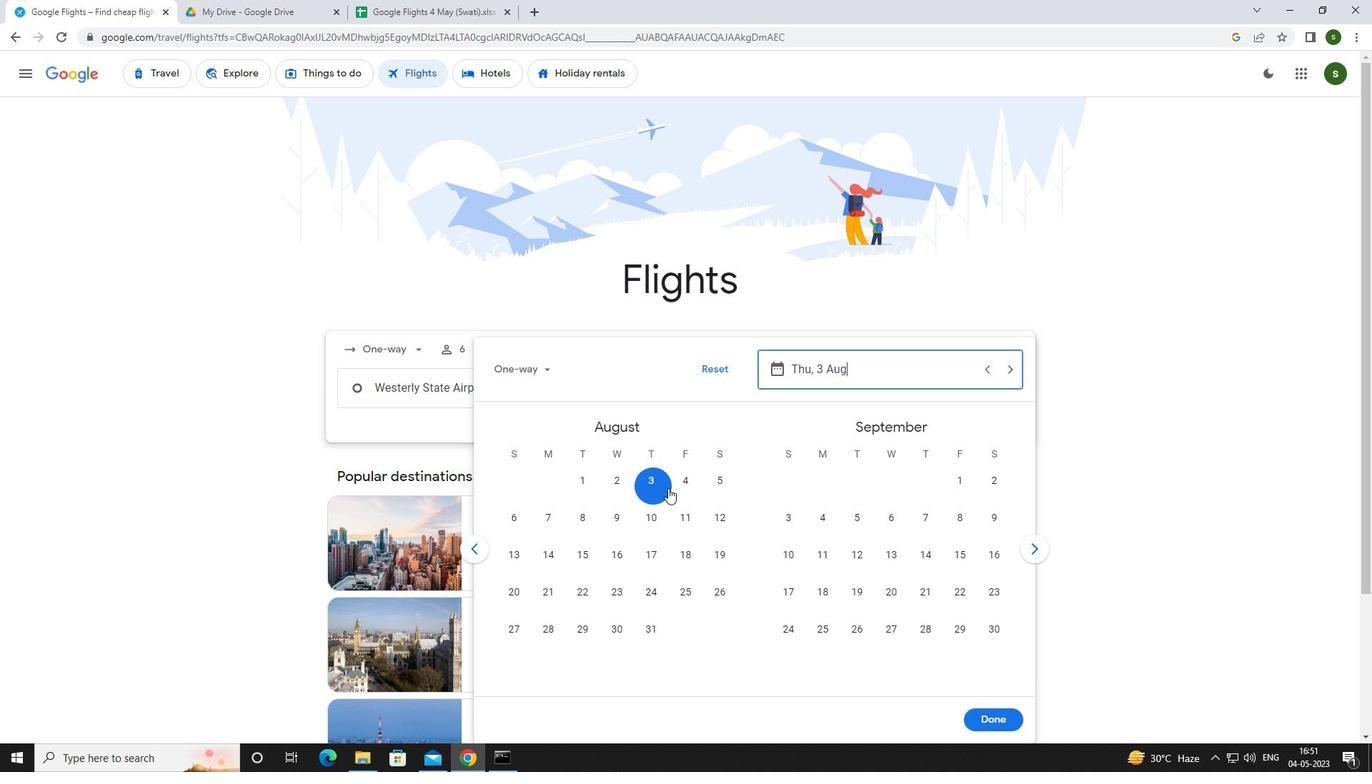 
Action: Mouse pressed left at (680, 483)
Screenshot: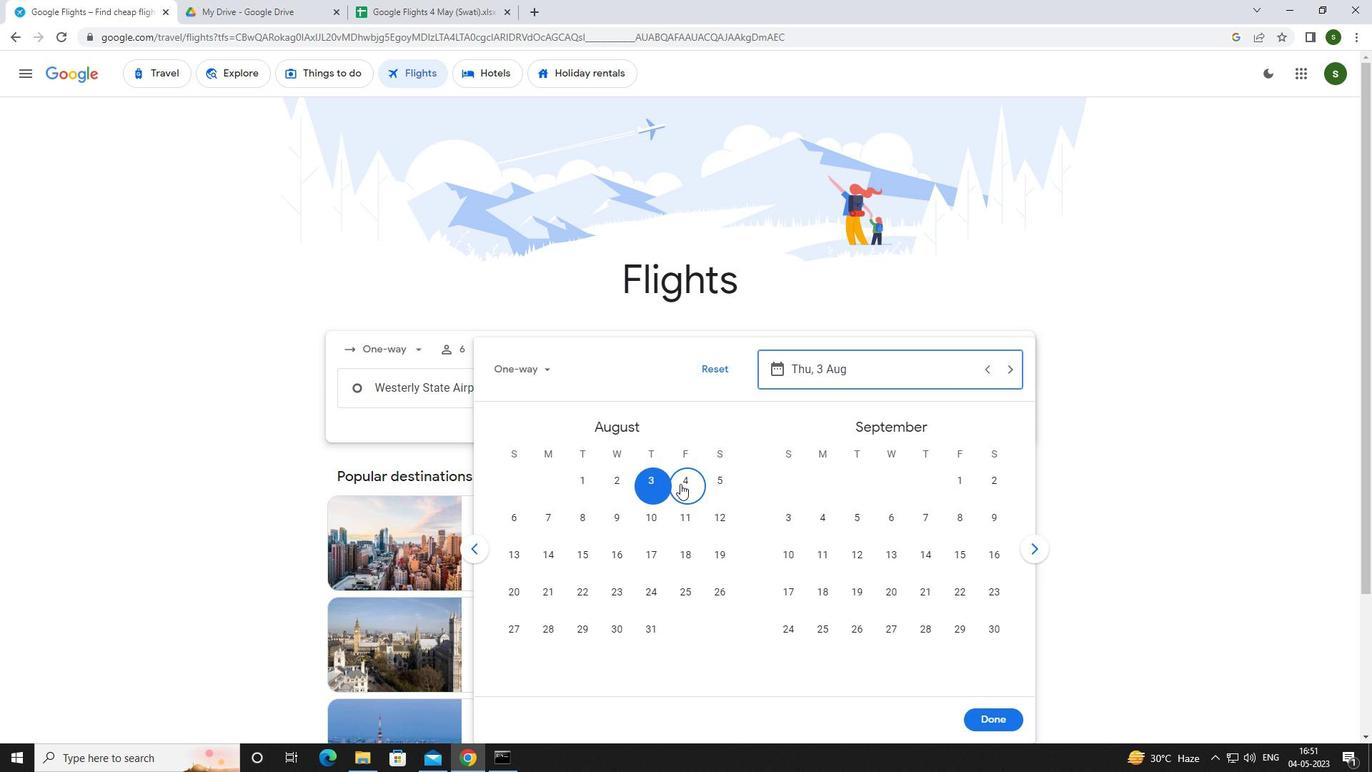 
Action: Mouse moved to (990, 718)
Screenshot: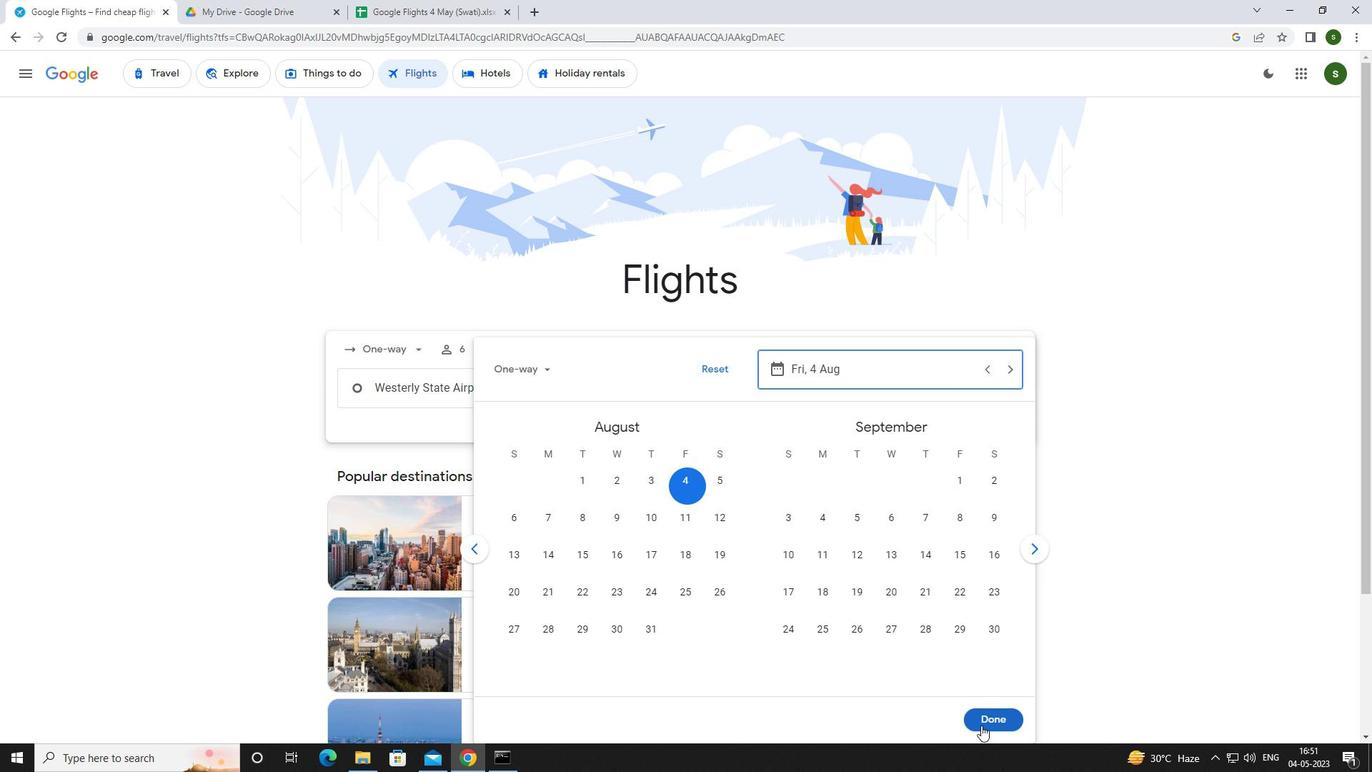 
Action: Mouse pressed left at (990, 718)
Screenshot: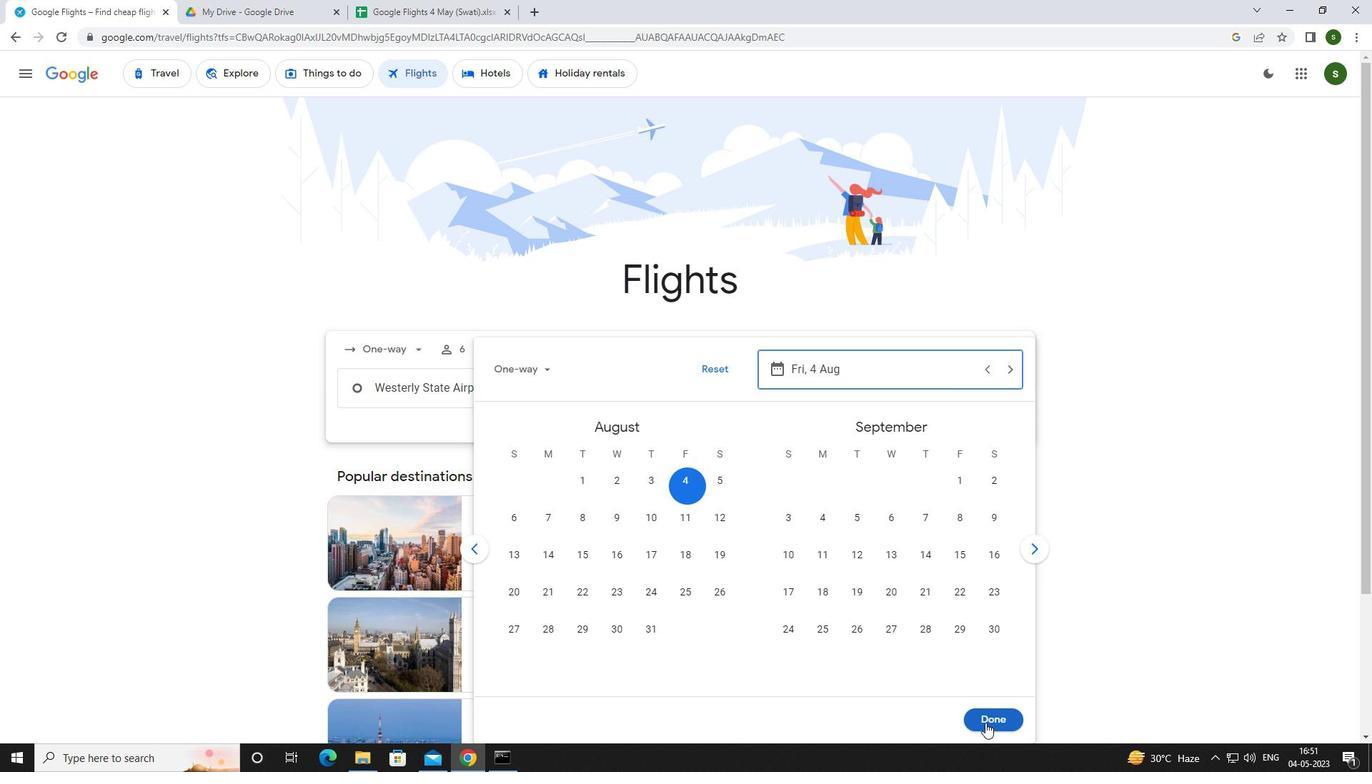 
Action: Mouse moved to (679, 438)
Screenshot: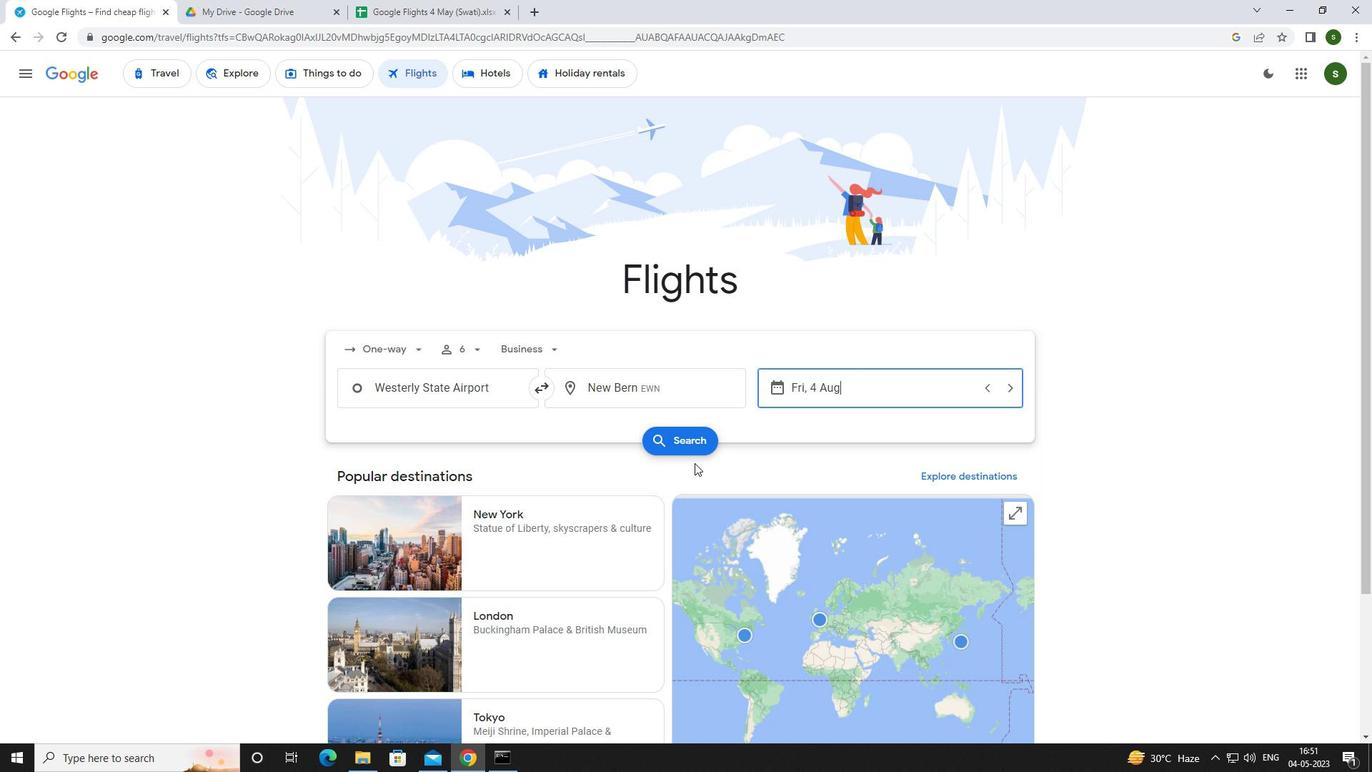 
Action: Mouse pressed left at (679, 438)
Screenshot: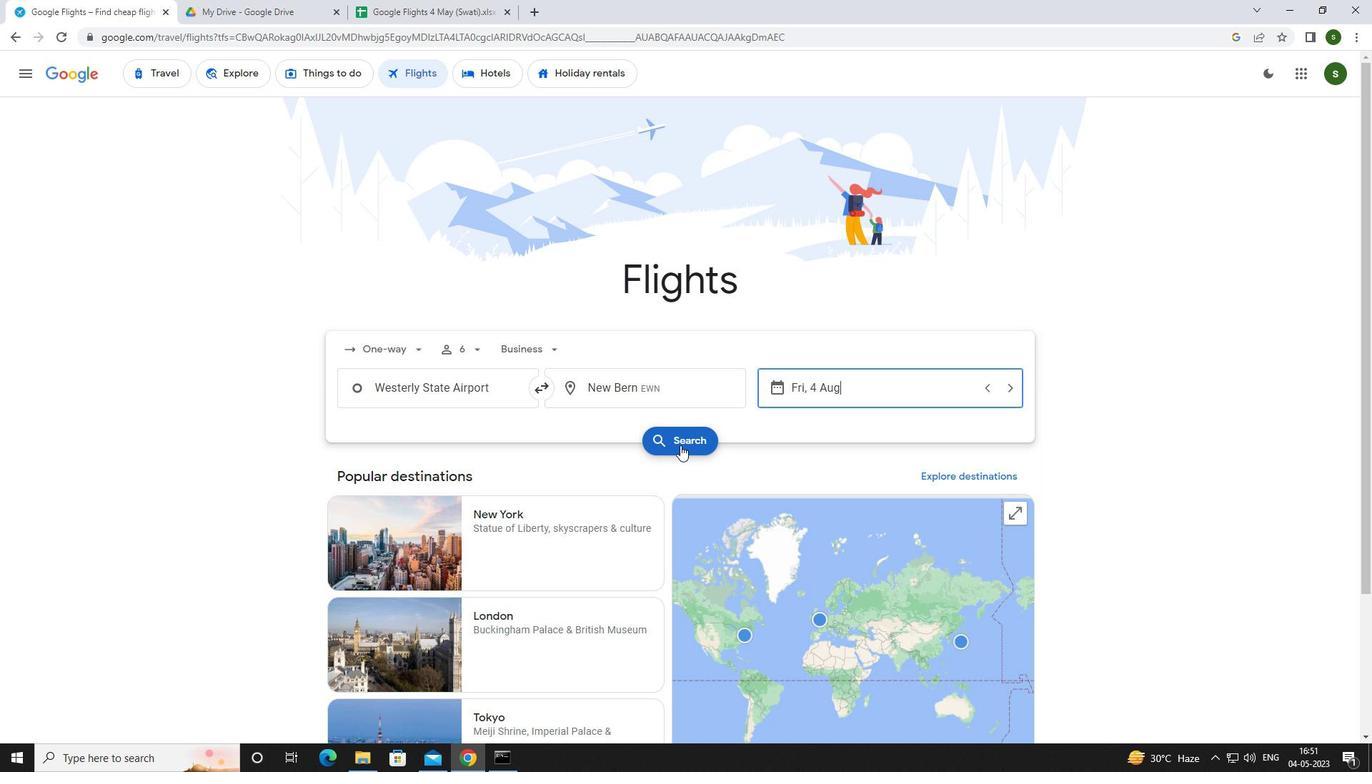 
Action: Mouse moved to (351, 204)
Screenshot: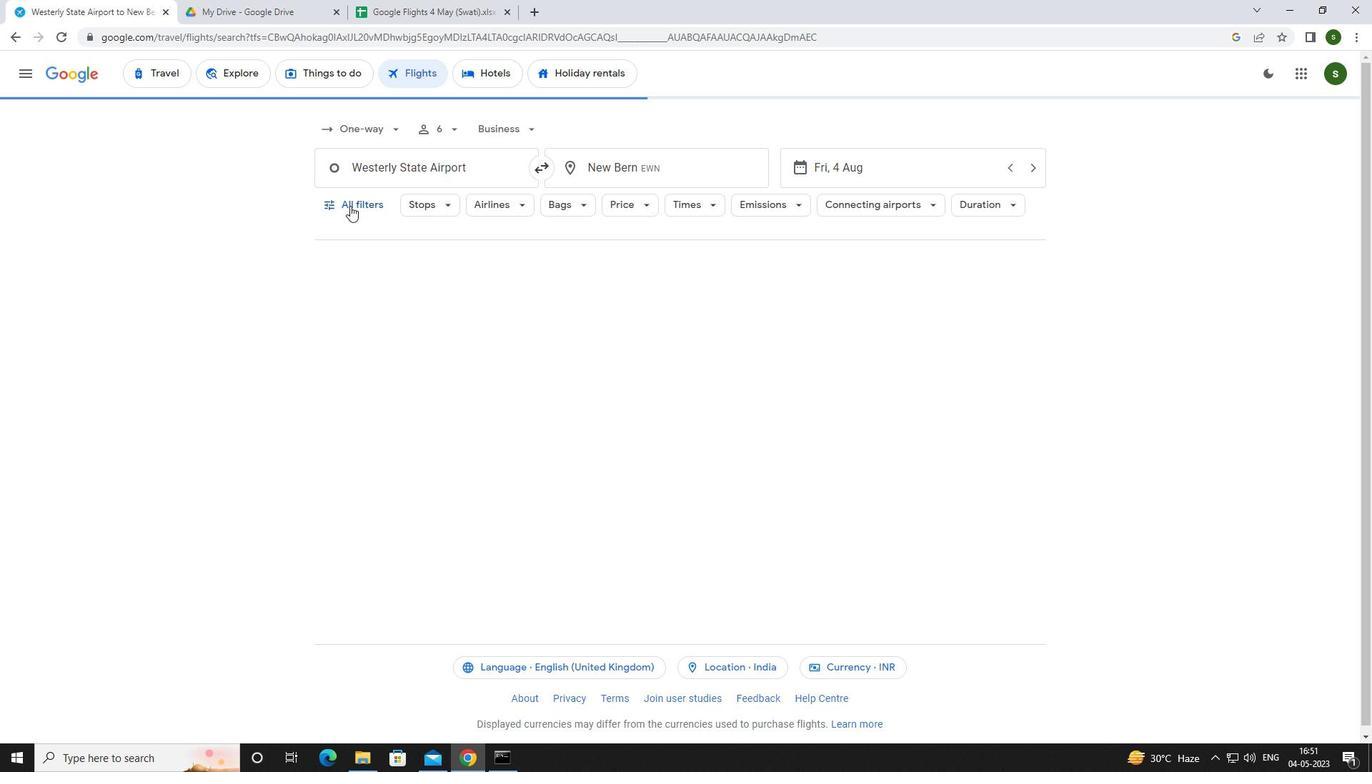 
Action: Mouse pressed left at (351, 204)
Screenshot: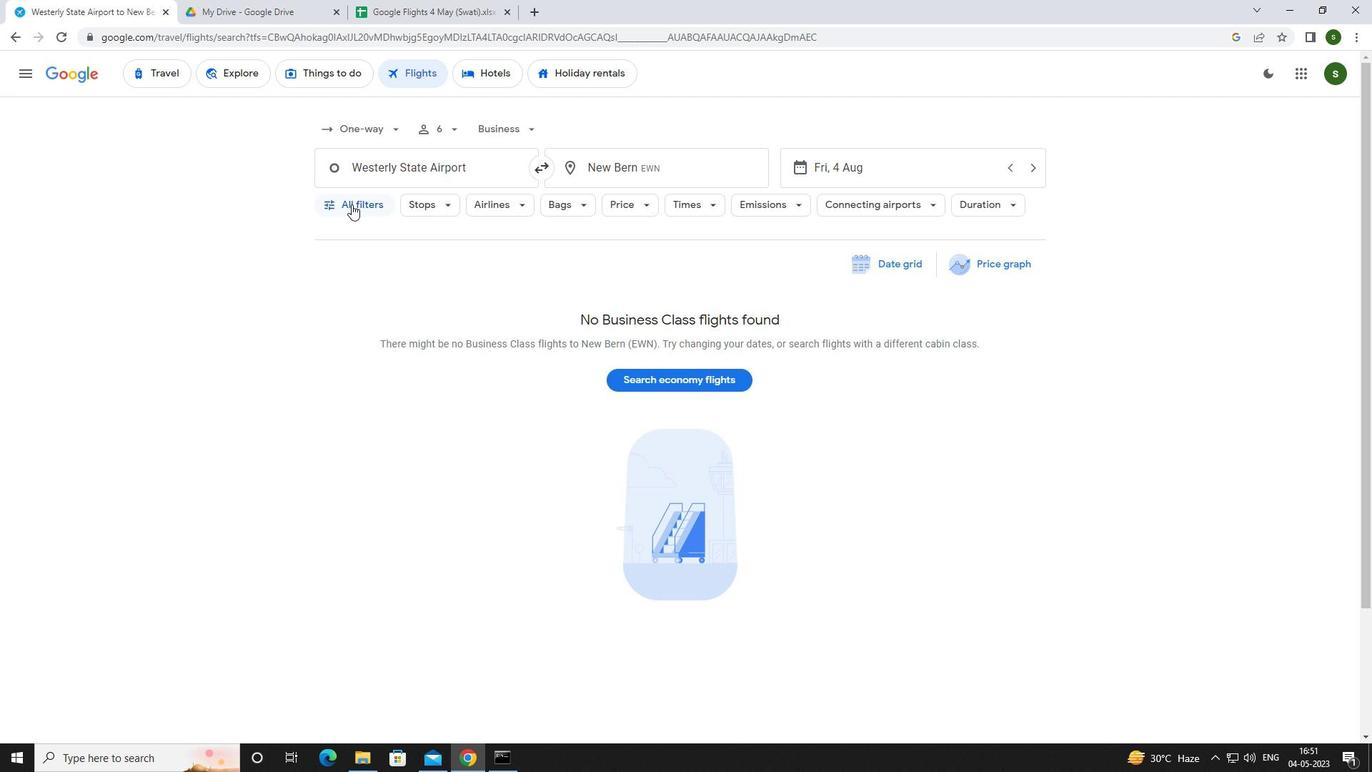 
Action: Mouse moved to (534, 507)
Screenshot: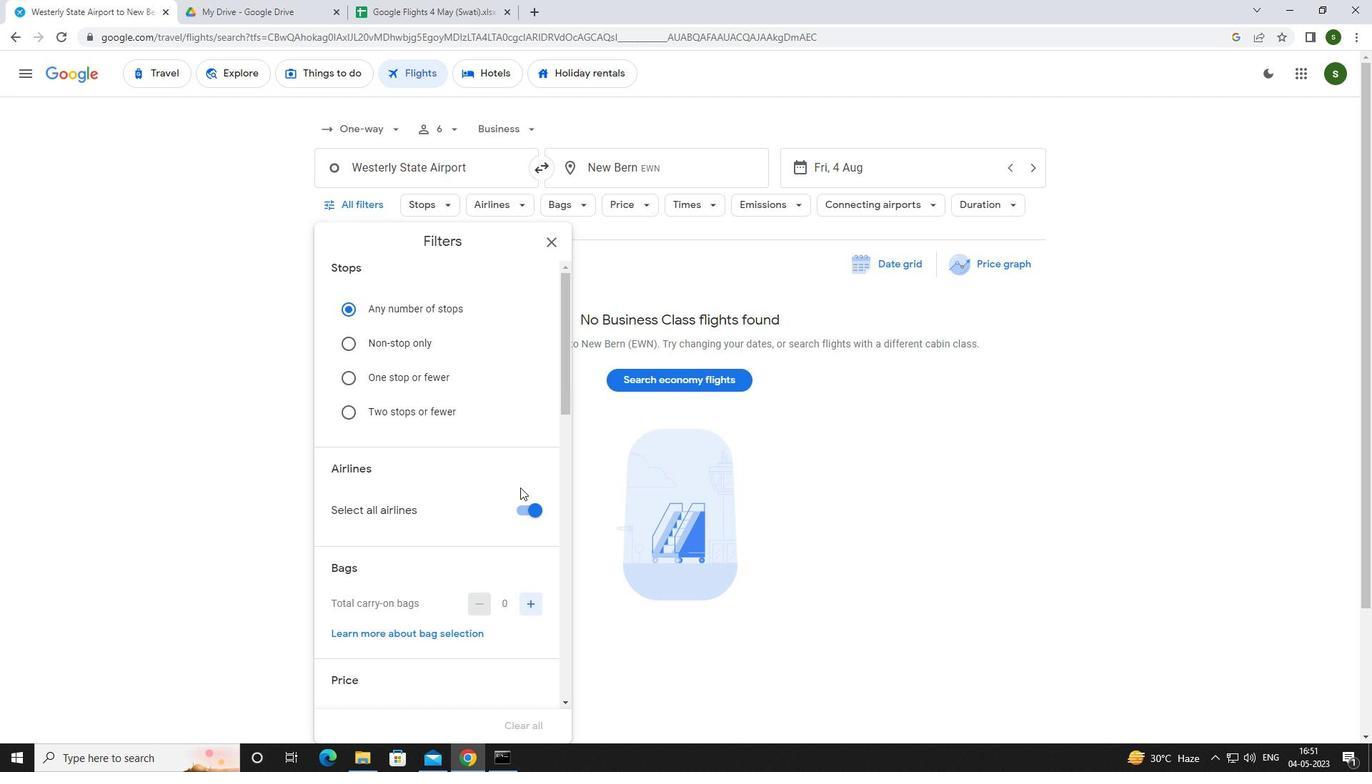 
Action: Mouse pressed left at (534, 507)
Screenshot: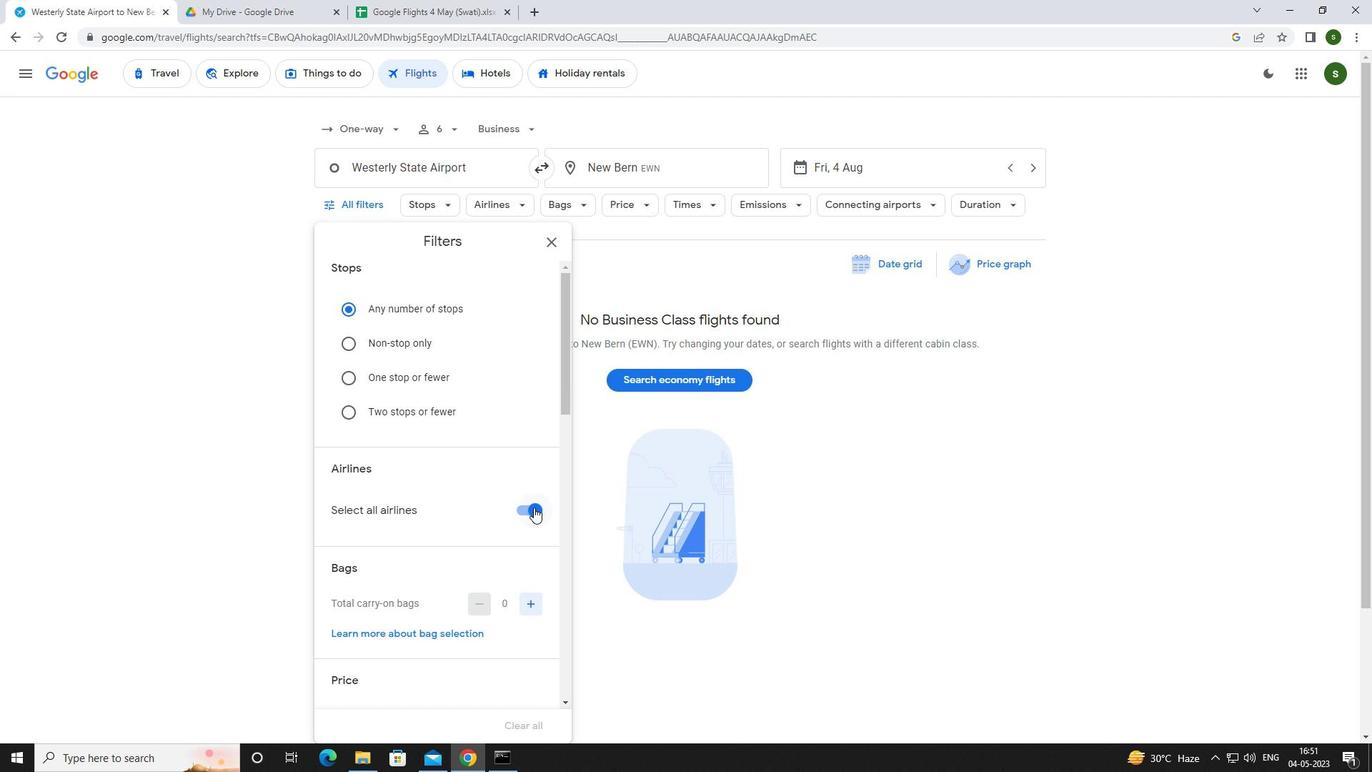 
Action: Mouse moved to (532, 507)
Screenshot: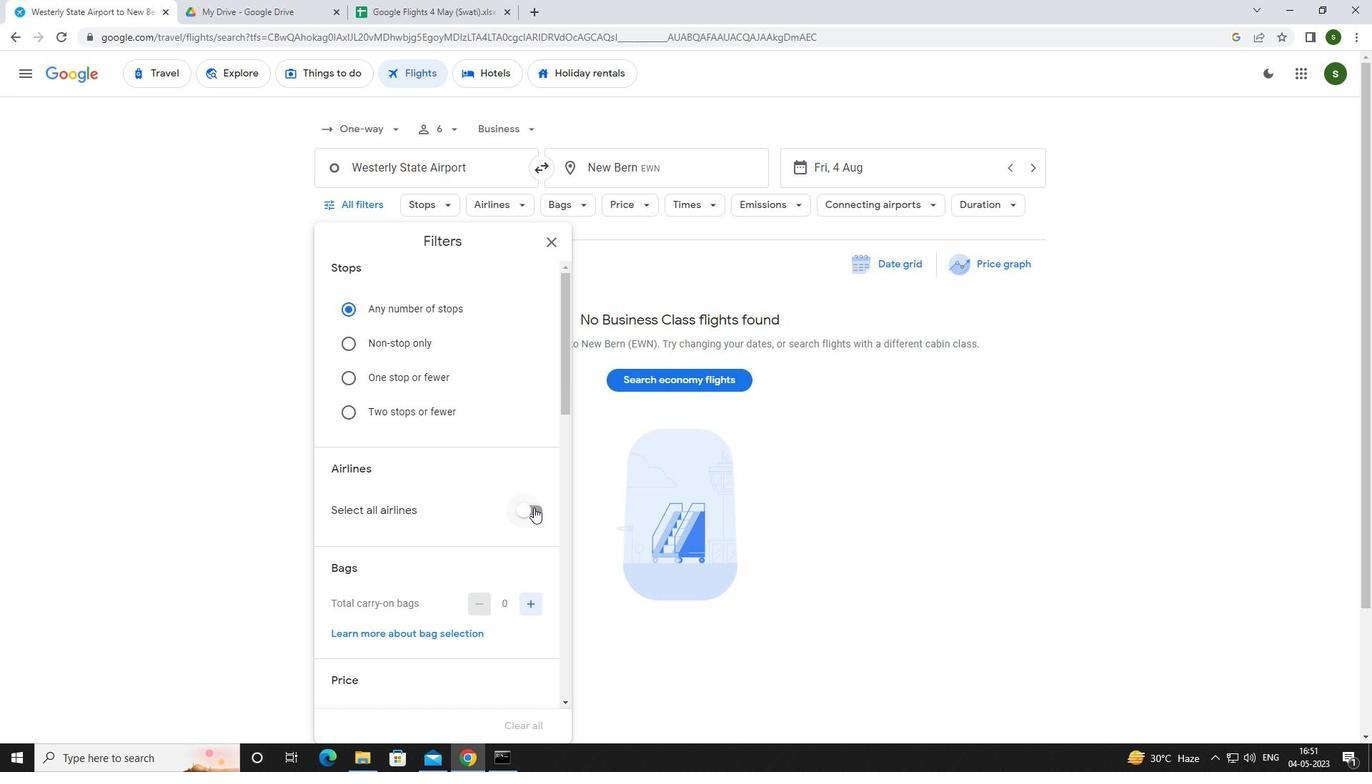 
Action: Mouse scrolled (532, 506) with delta (0, 0)
Screenshot: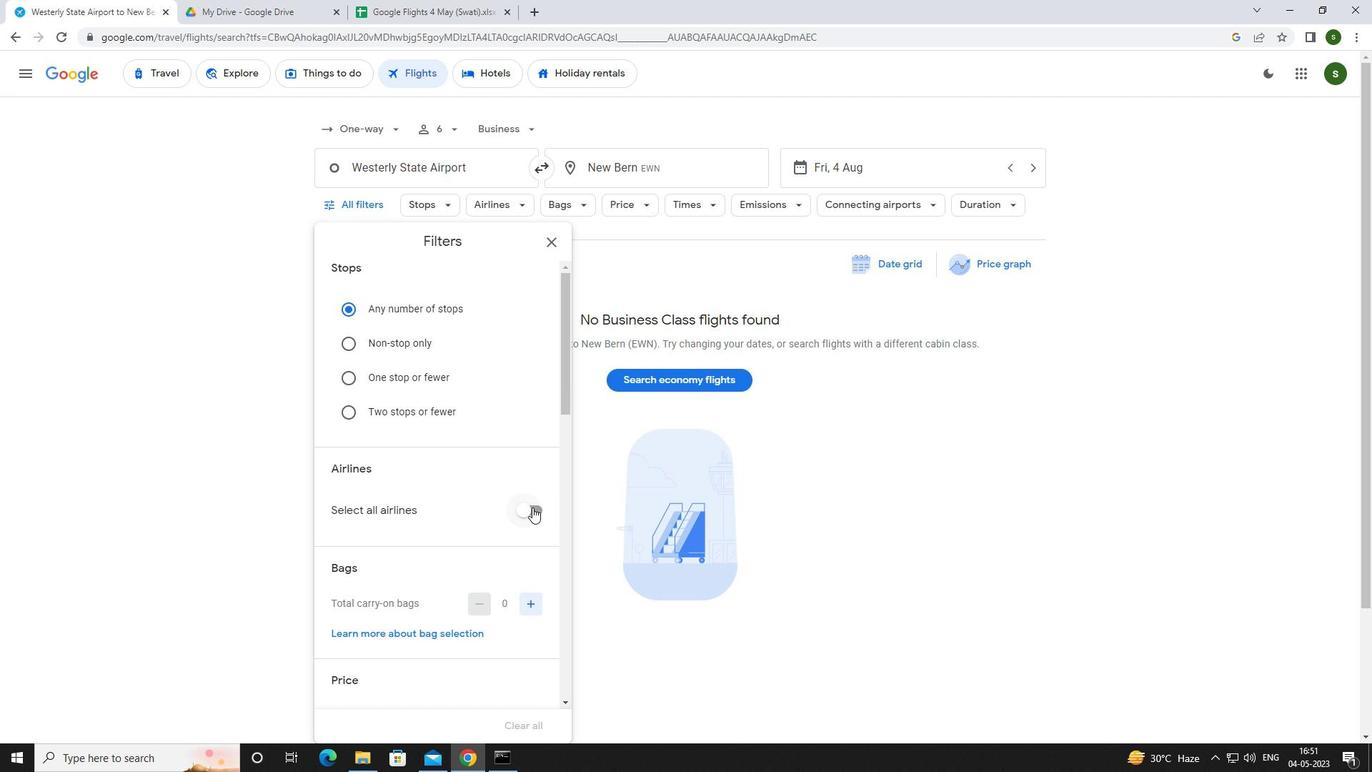 
Action: Mouse scrolled (532, 506) with delta (0, 0)
Screenshot: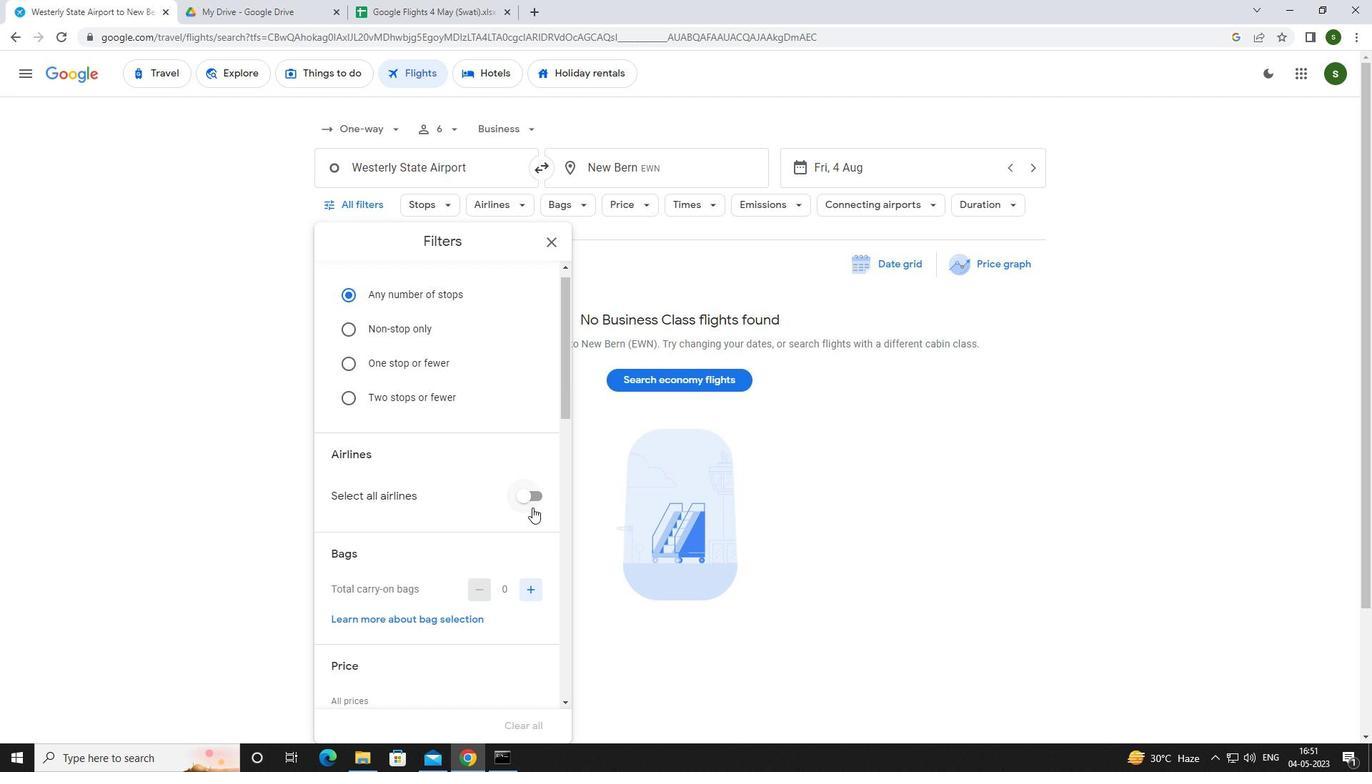 
Action: Mouse scrolled (532, 506) with delta (0, 0)
Screenshot: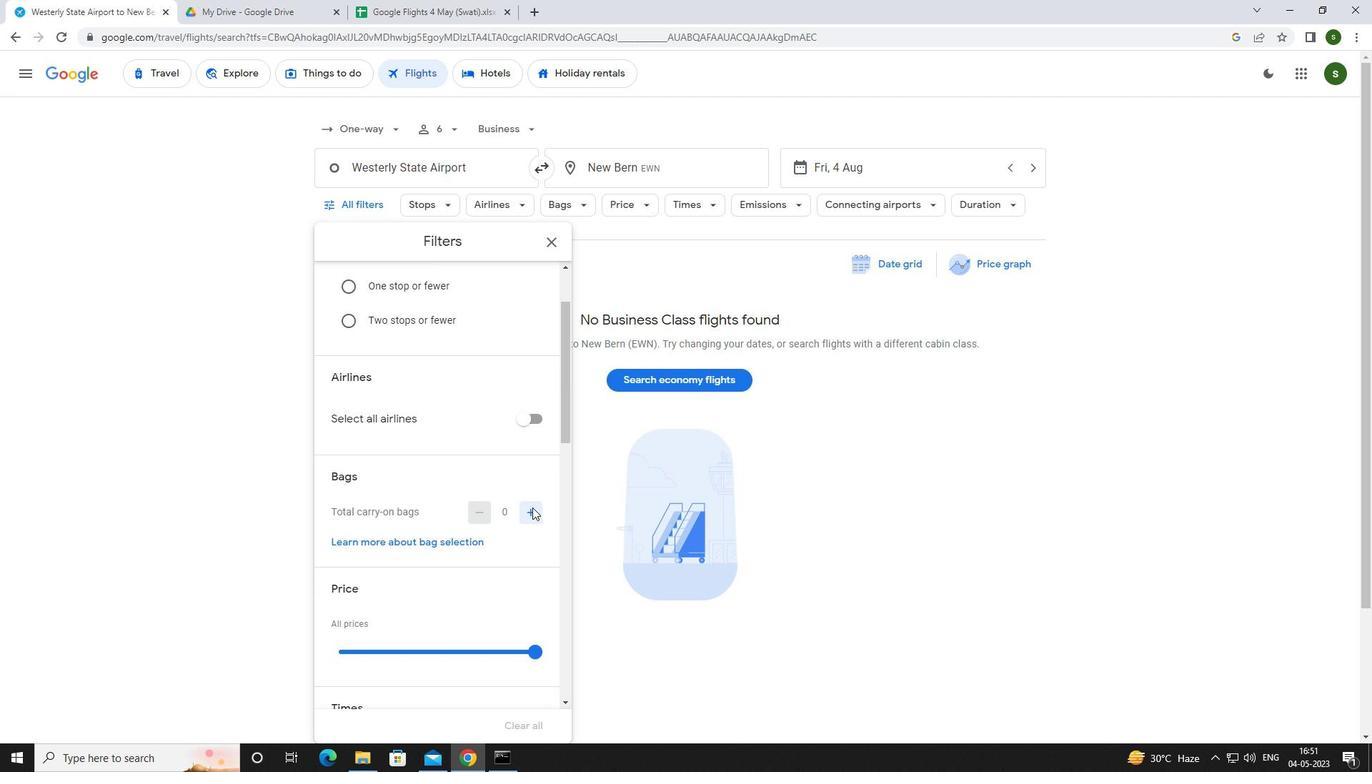 
Action: Mouse moved to (531, 520)
Screenshot: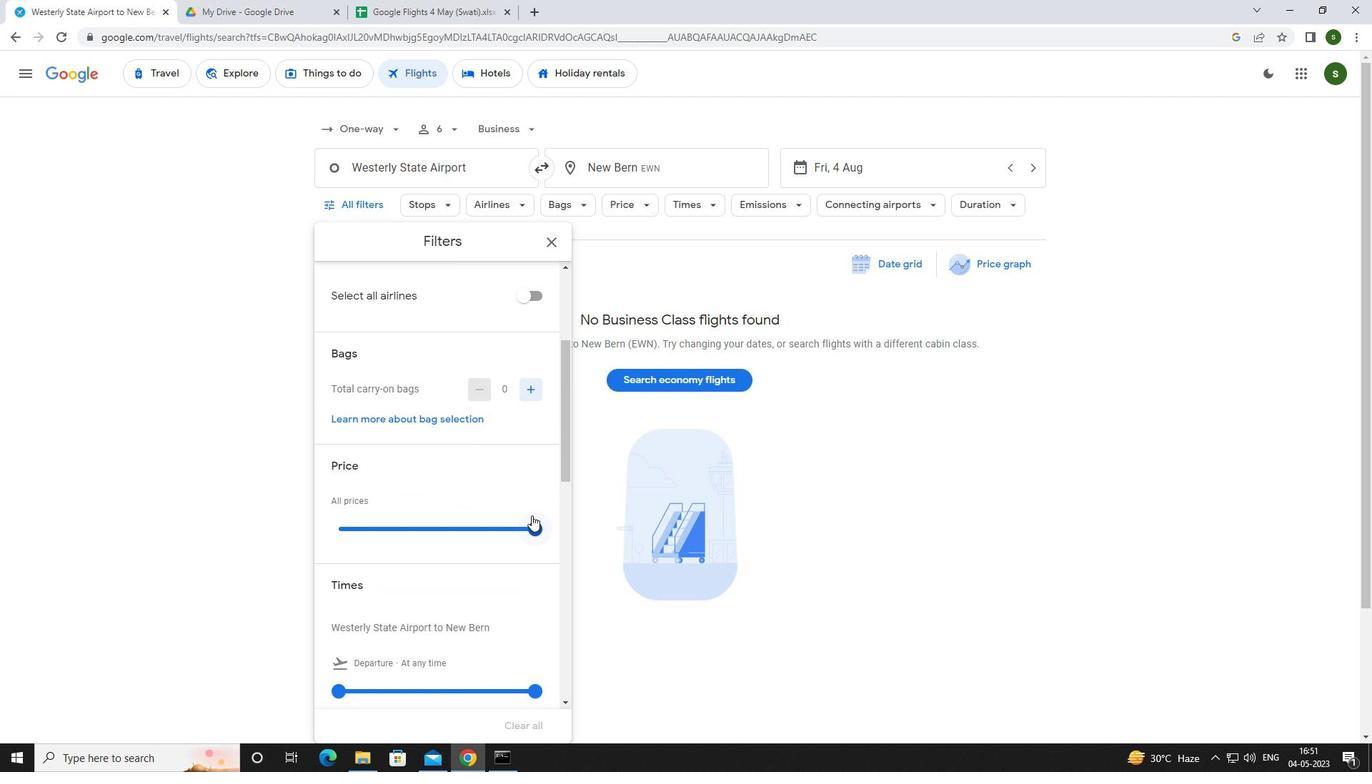 
Action: Mouse pressed left at (531, 520)
Screenshot: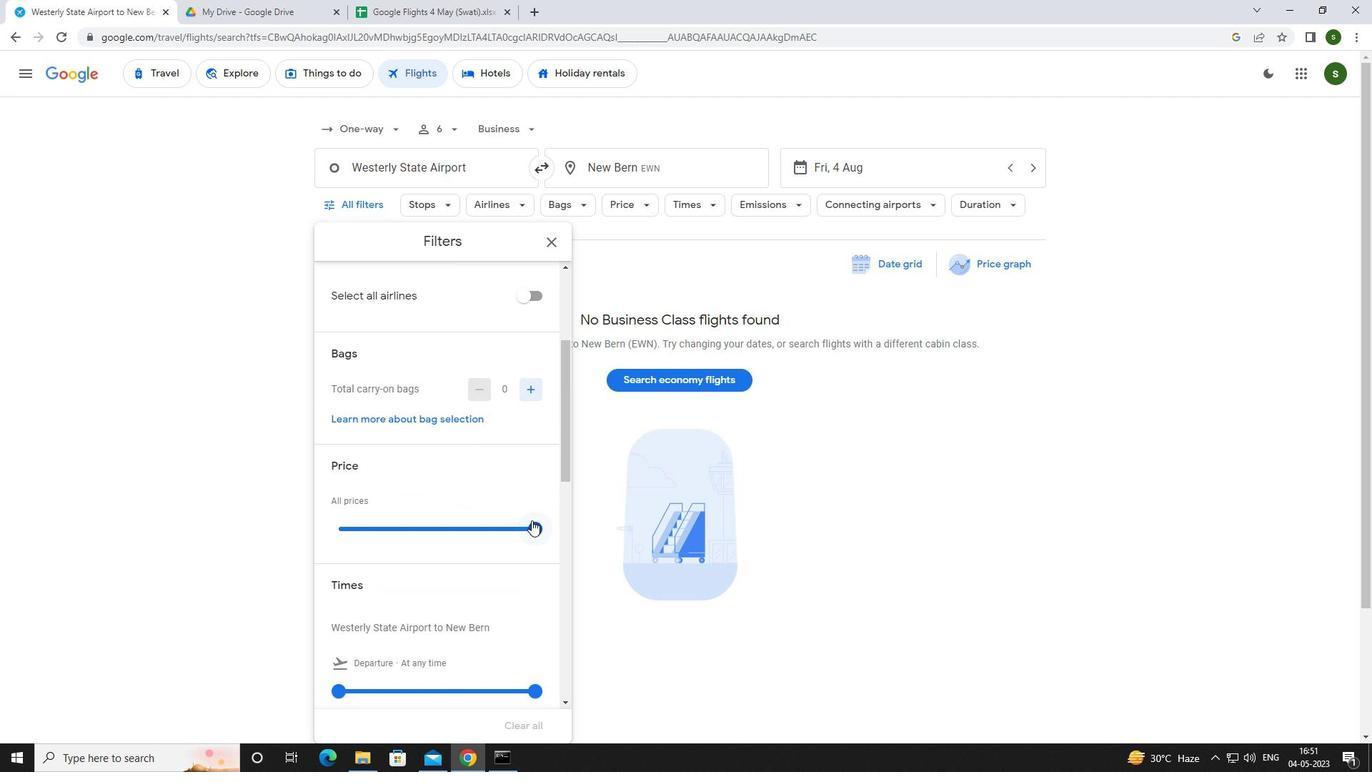 
Action: Mouse moved to (534, 520)
Screenshot: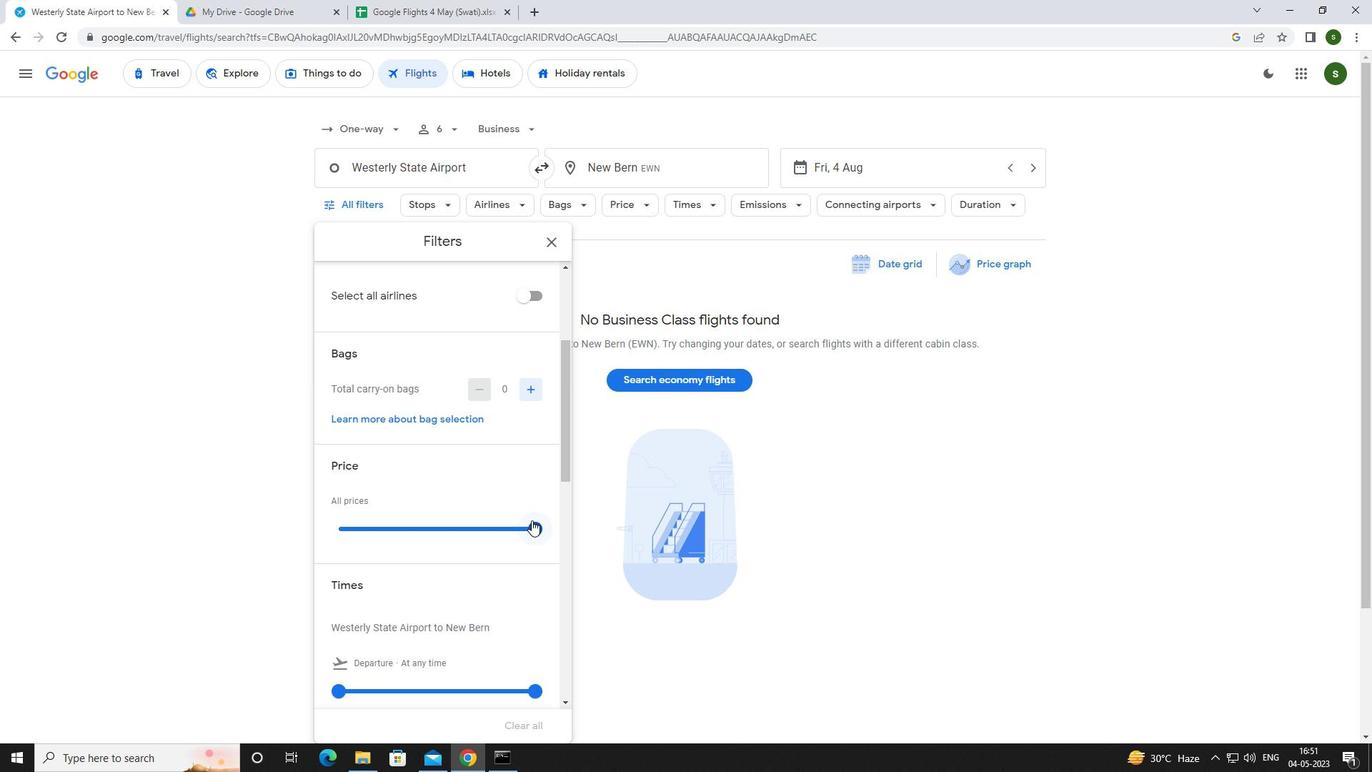 
Action: Mouse scrolled (534, 519) with delta (0, 0)
Screenshot: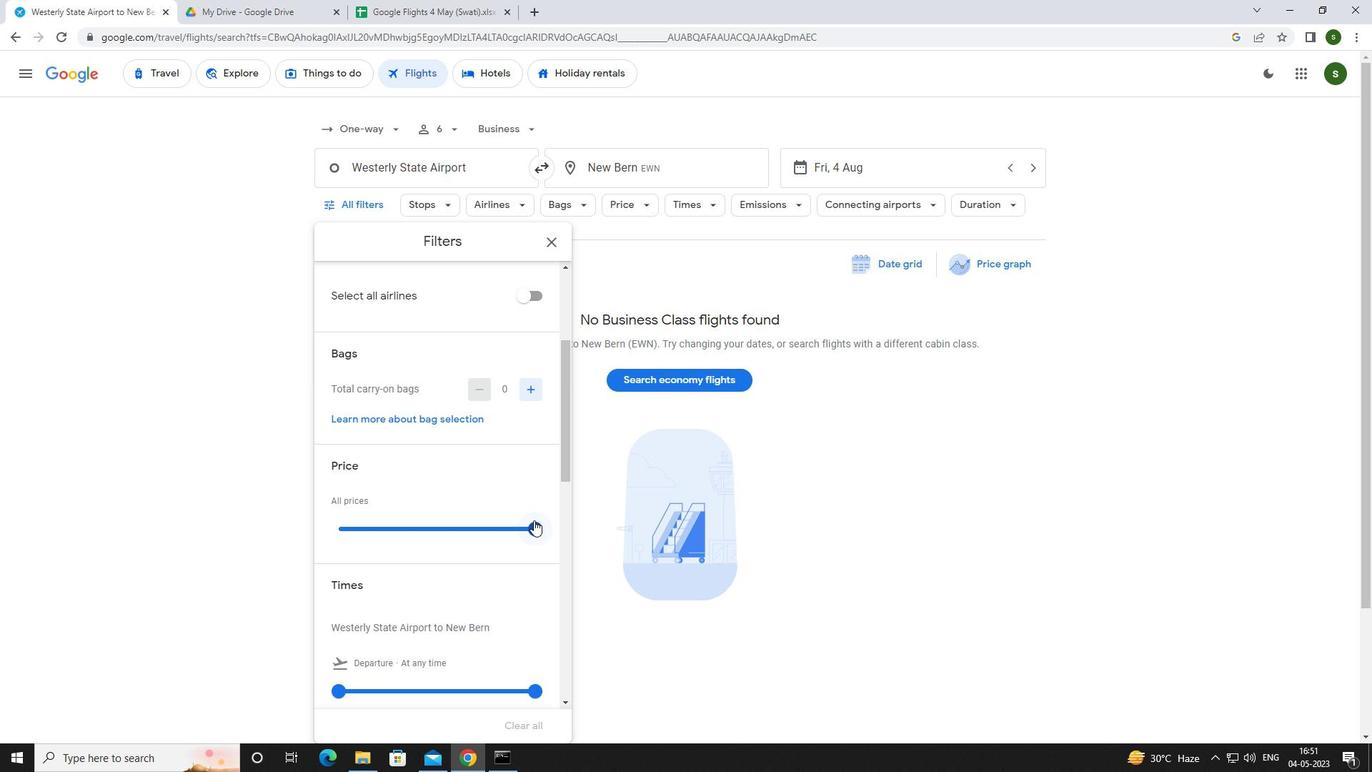 
Action: Mouse moved to (343, 618)
Screenshot: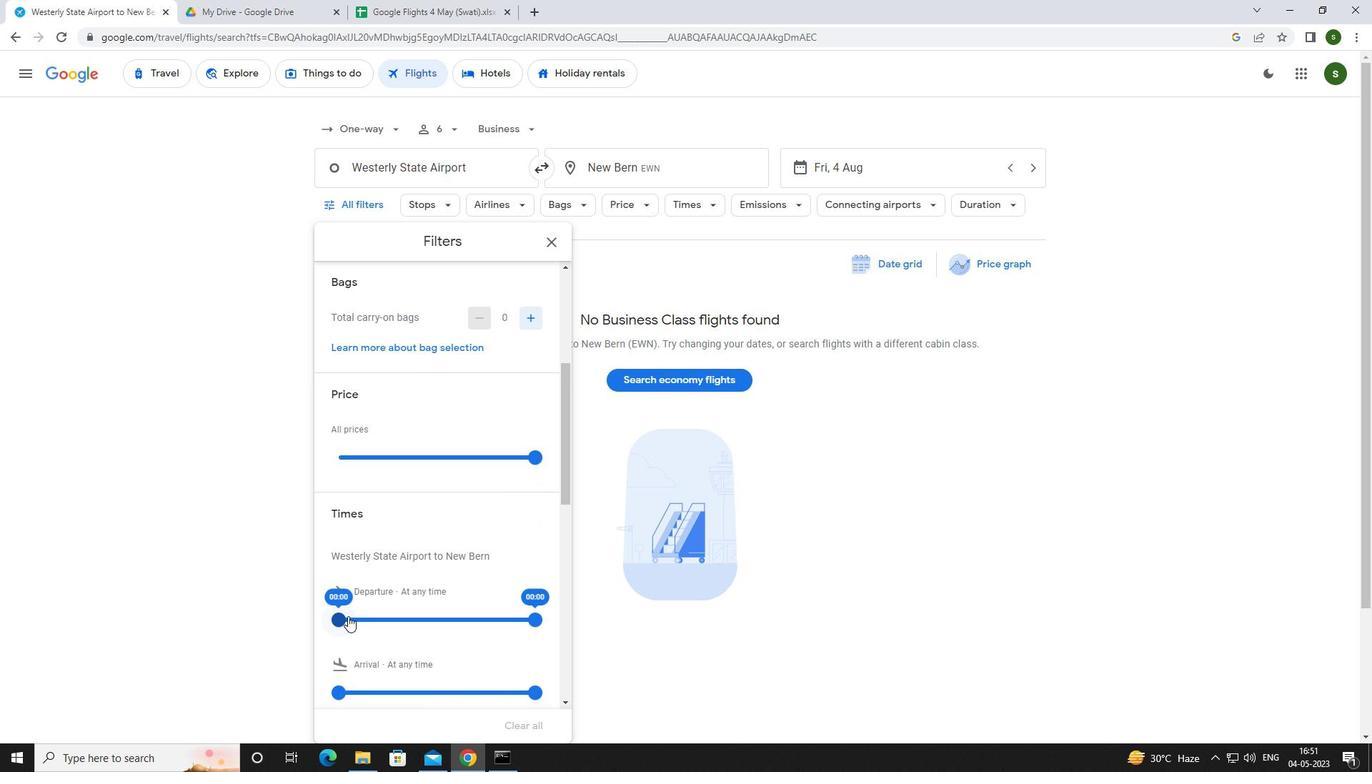 
Action: Mouse pressed left at (343, 618)
Screenshot: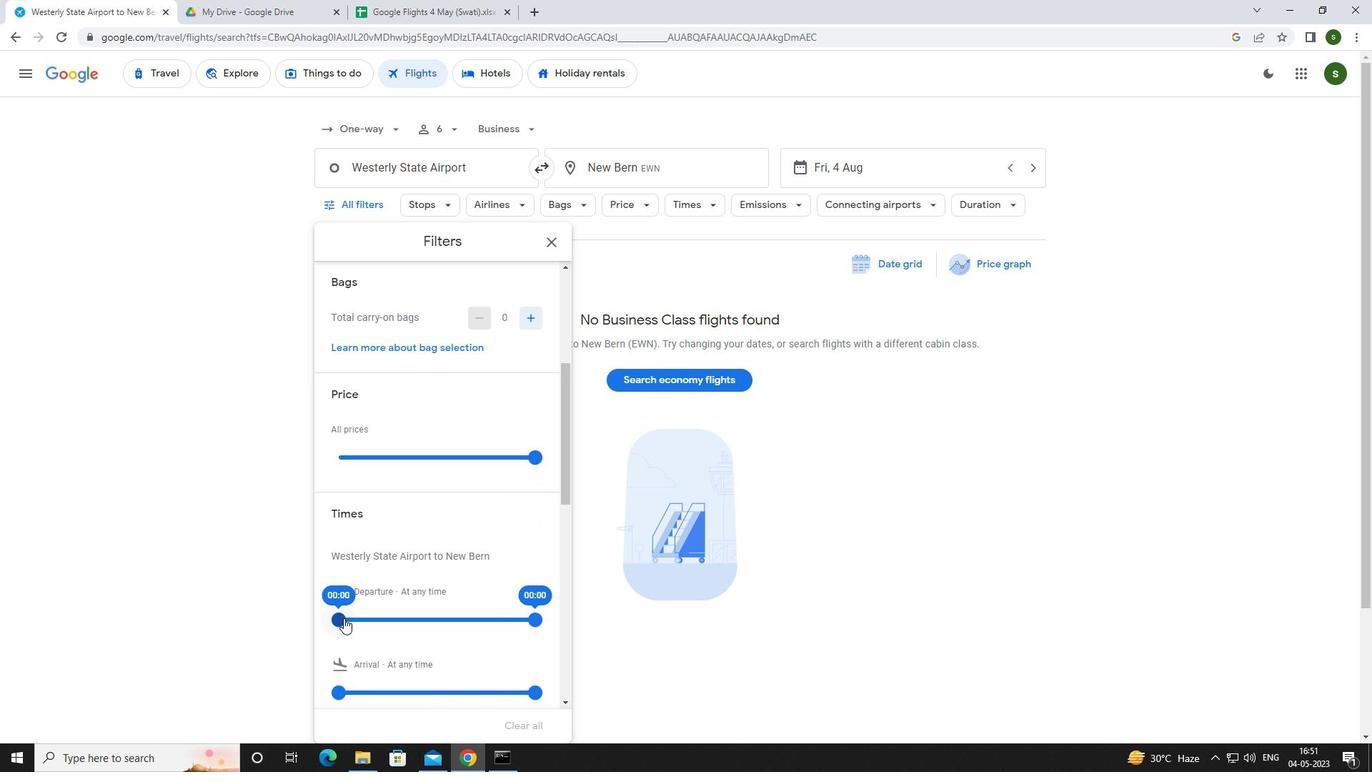 
Action: Mouse moved to (777, 629)
Screenshot: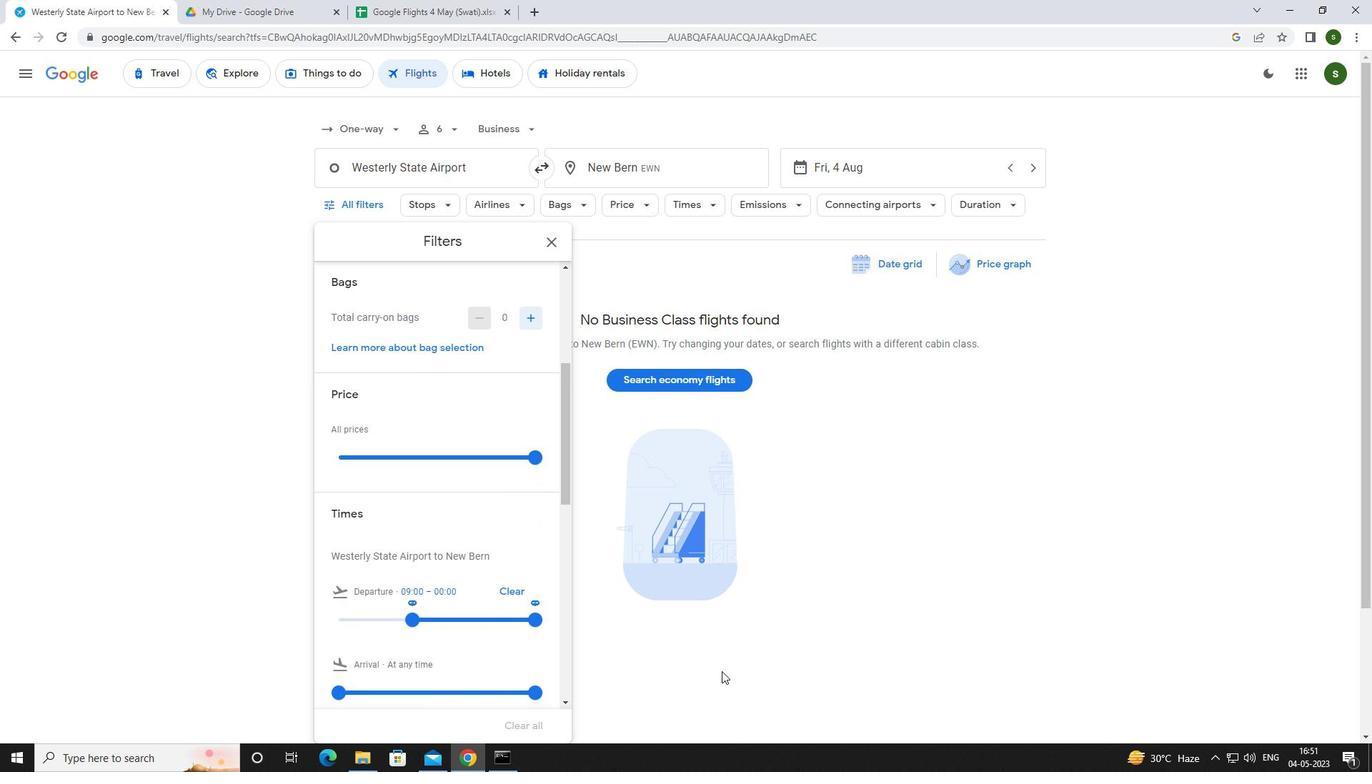 
Action: Mouse pressed left at (777, 629)
Screenshot: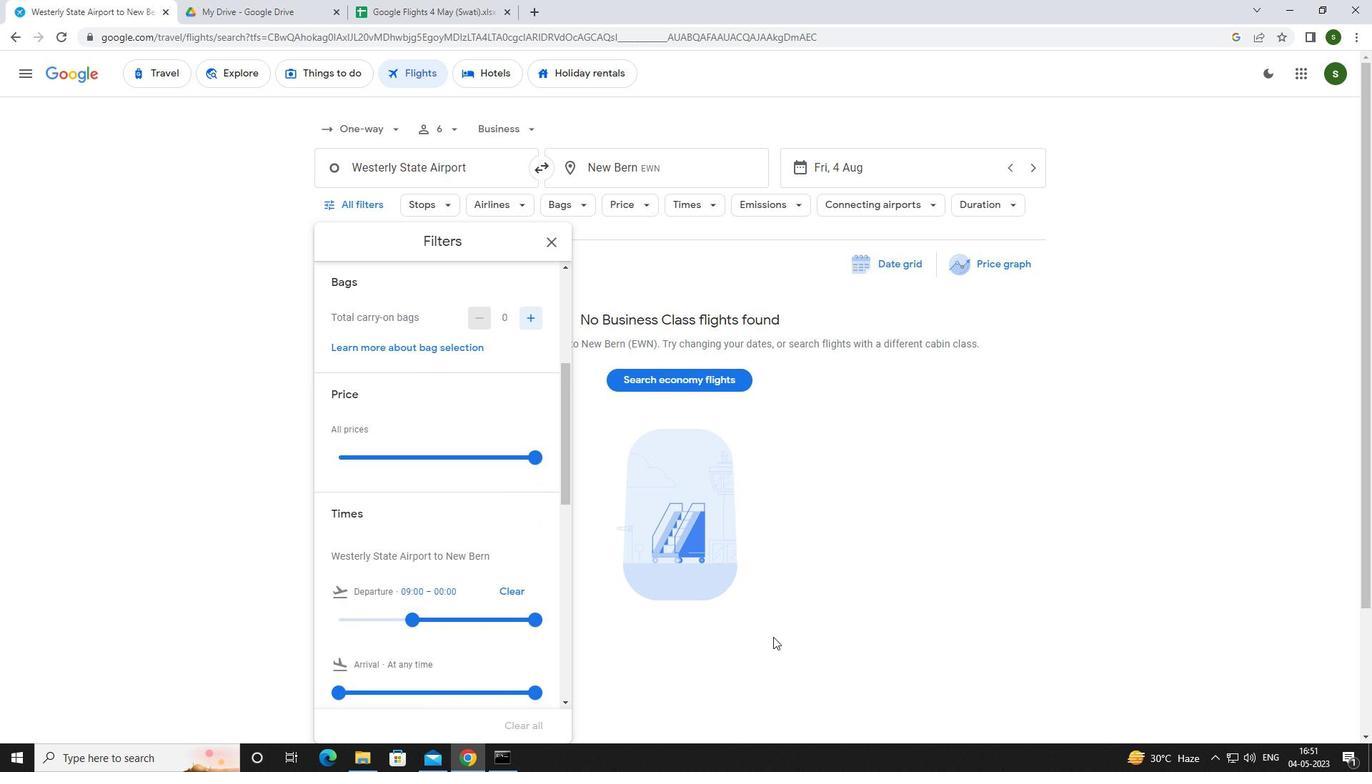 
